 Task: Open a blank sheet, save the file as Teamwork.doc and add heading 'Teamwork'Teamwork ,with the parapraph,with the parapraph Teamwork involves collaborating with colleagues to achieve shared goals. It includes effective communication, cooperation, and leveraging individual strengths to enhance productivity and problem-solving within the office environment.Apply Font Style Arial Black And font size 15. Apply font style in  Heading Alef and font size 16 Change heading alignment to  Left
Action: Mouse moved to (130, 201)
Screenshot: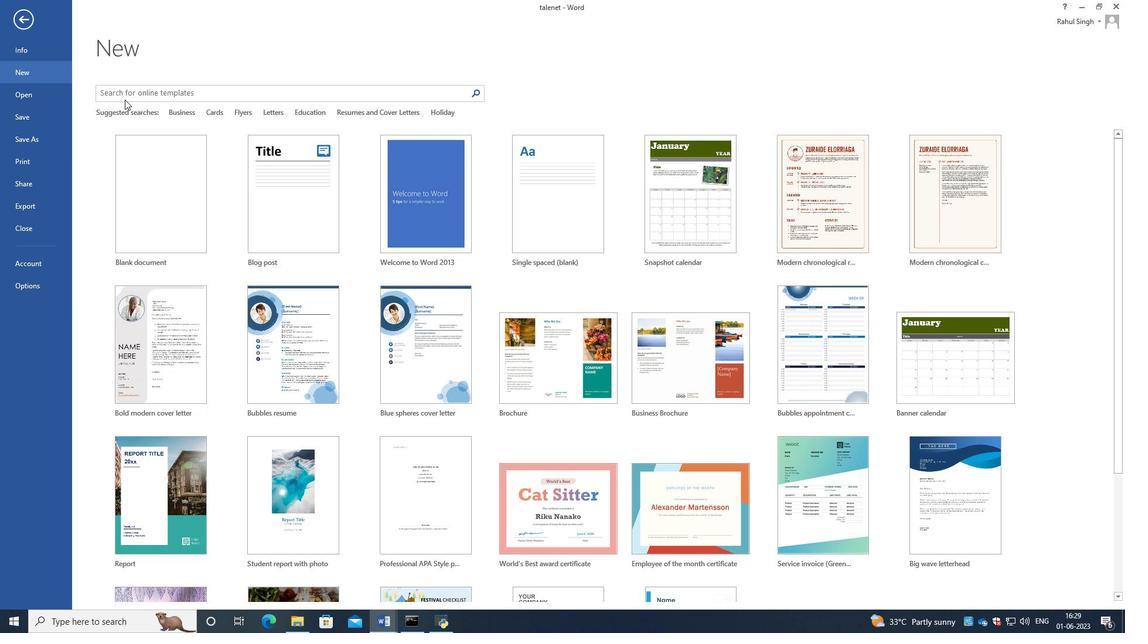 
Action: Mouse pressed left at (130, 201)
Screenshot: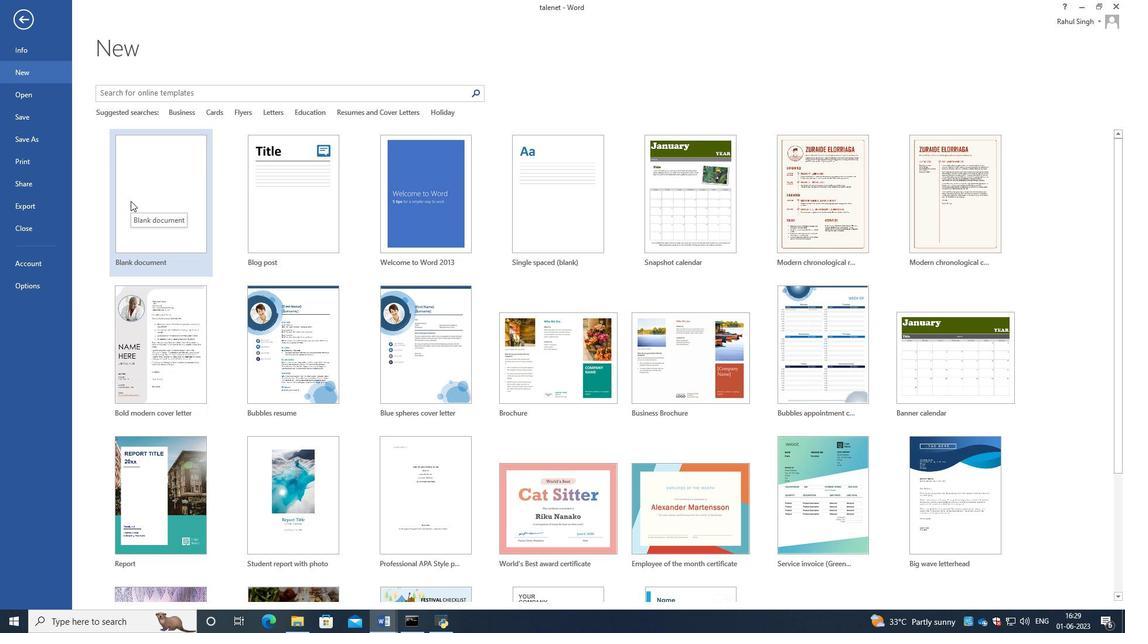
Action: Mouse moved to (8, 18)
Screenshot: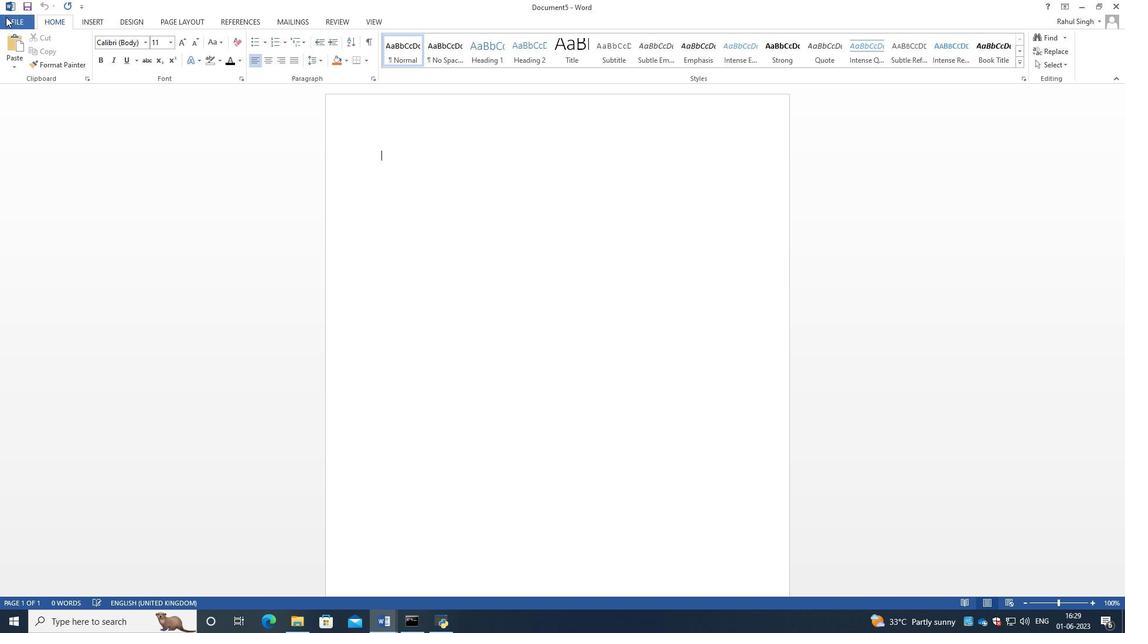 
Action: Mouse pressed left at (8, 18)
Screenshot: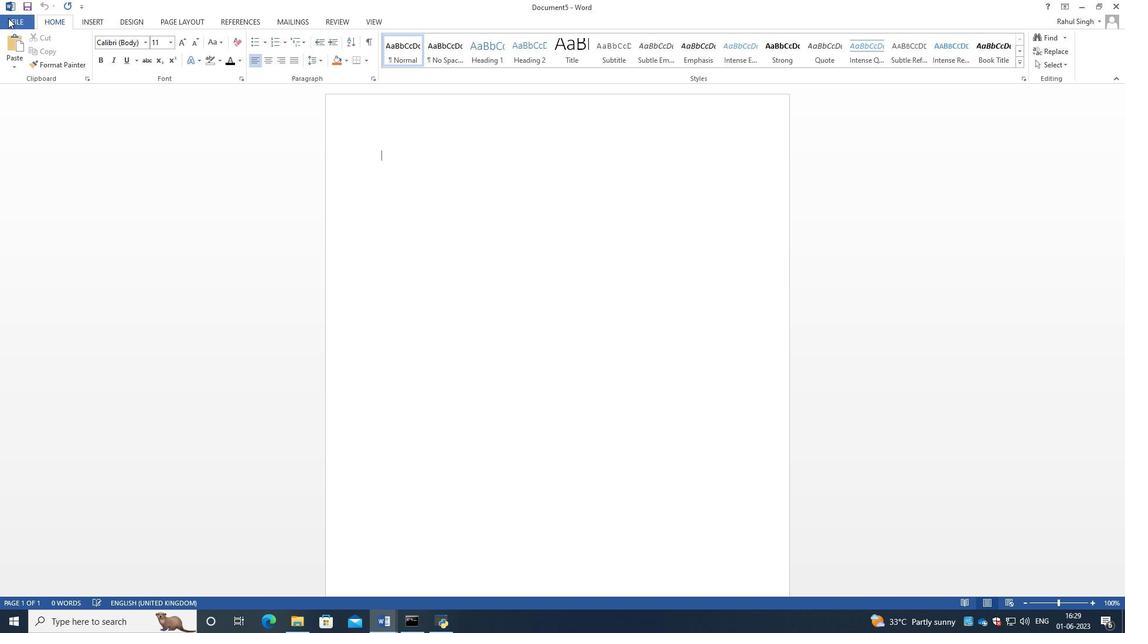 
Action: Mouse moved to (42, 141)
Screenshot: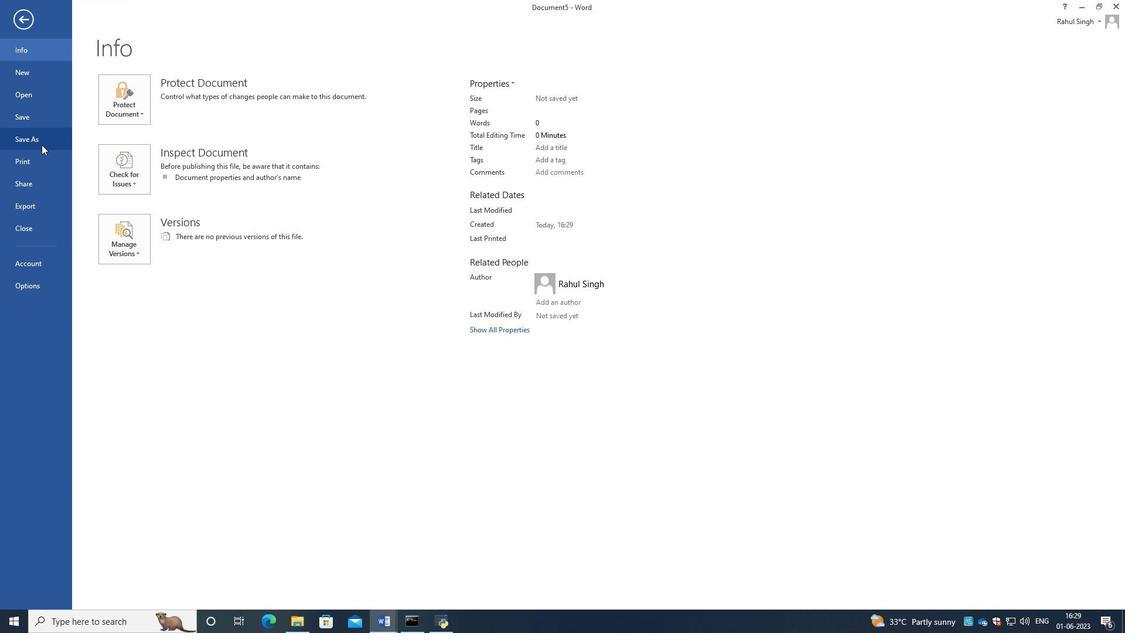 
Action: Mouse pressed left at (42, 141)
Screenshot: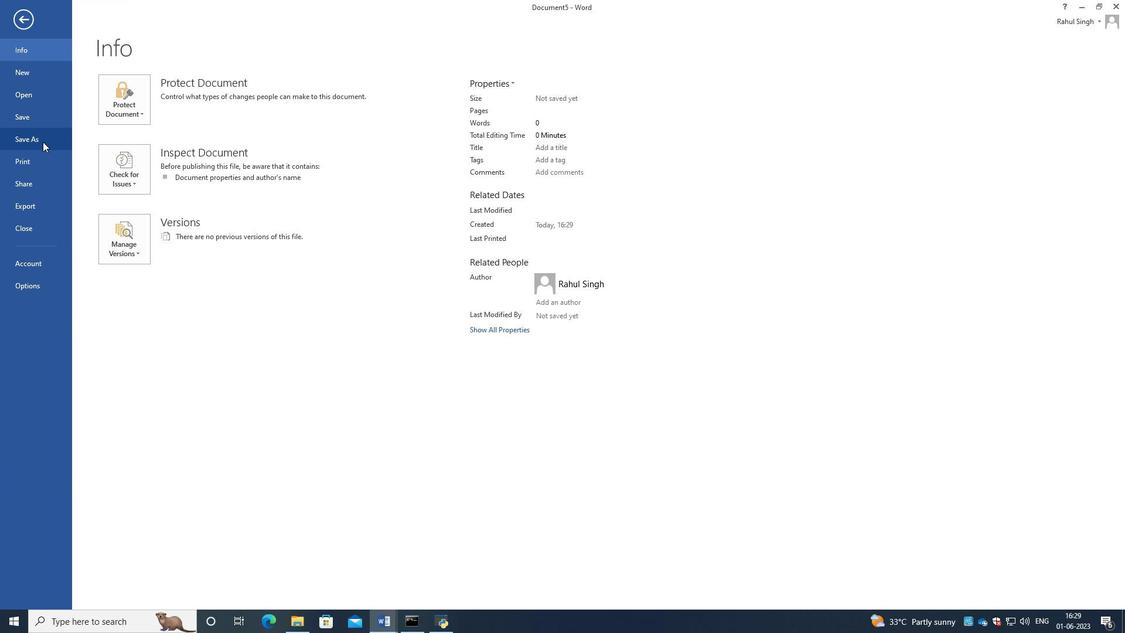 
Action: Mouse moved to (308, 124)
Screenshot: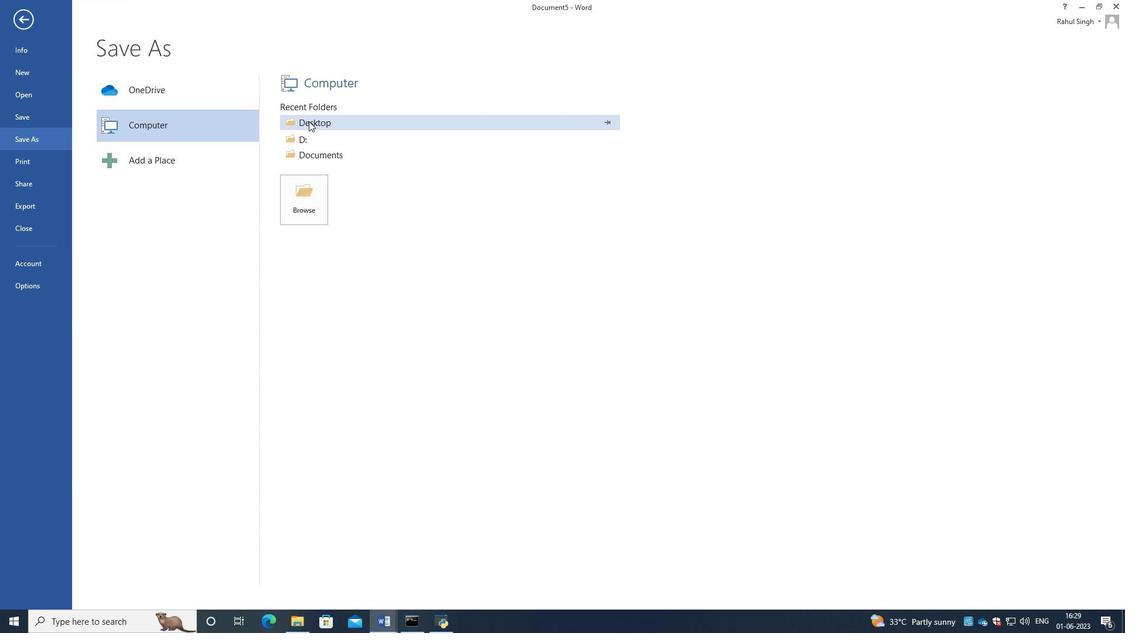 
Action: Mouse pressed left at (308, 124)
Screenshot: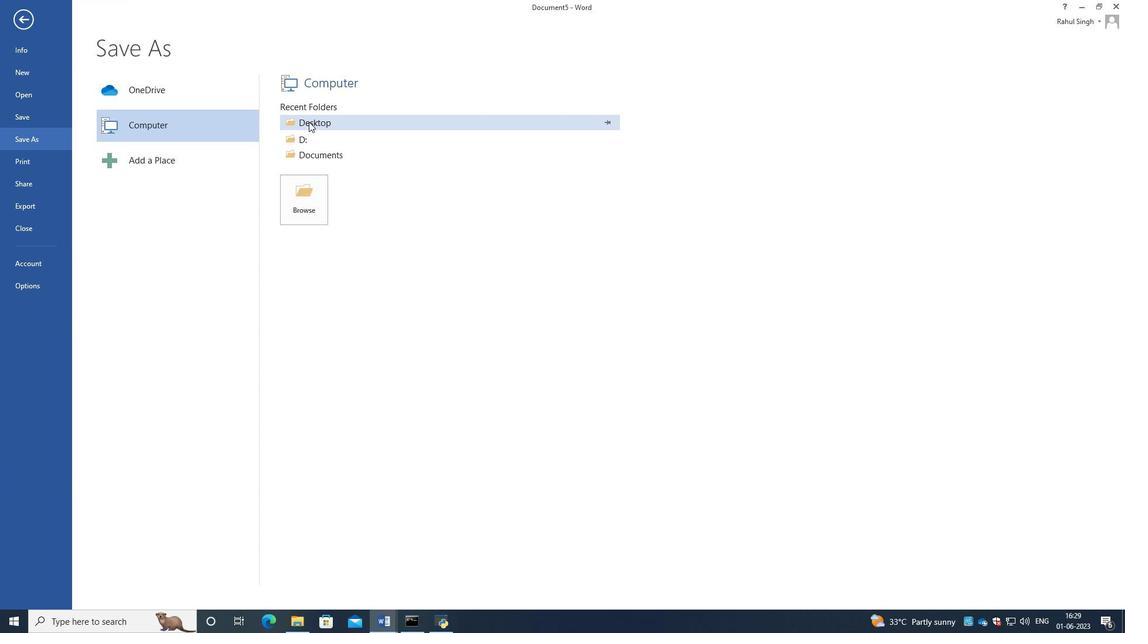 
Action: Mouse moved to (307, 232)
Screenshot: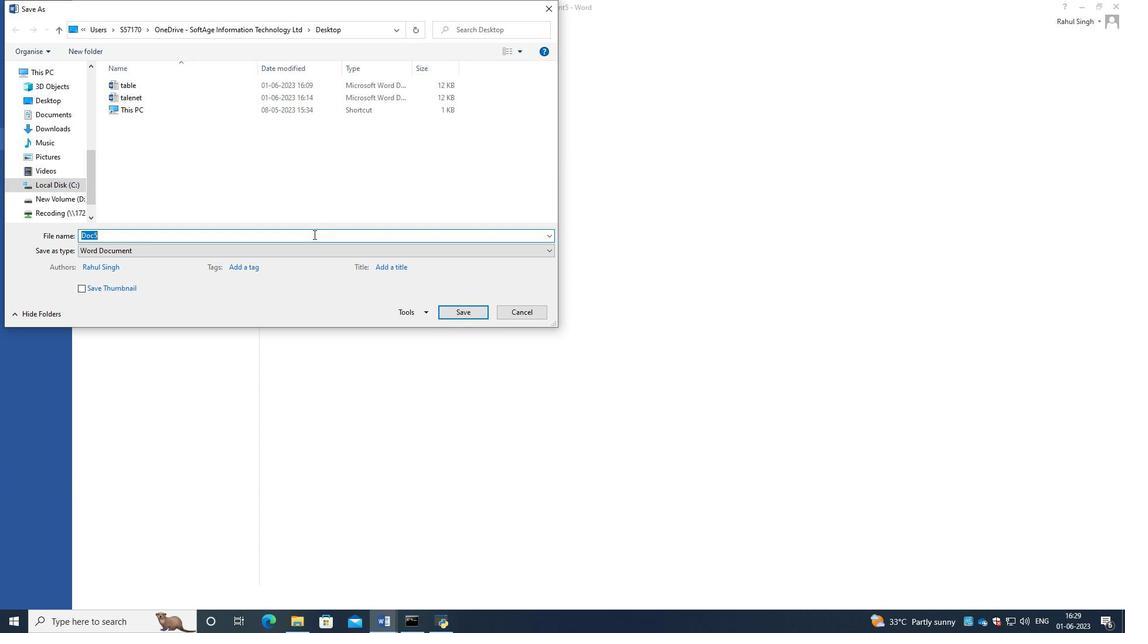 
Action: Key pressed <Key.backspace><Key.caps_lock><Key.caps_lock><Key.caps_lock>T<Key.caps_lock>eamwork.doc
Screenshot: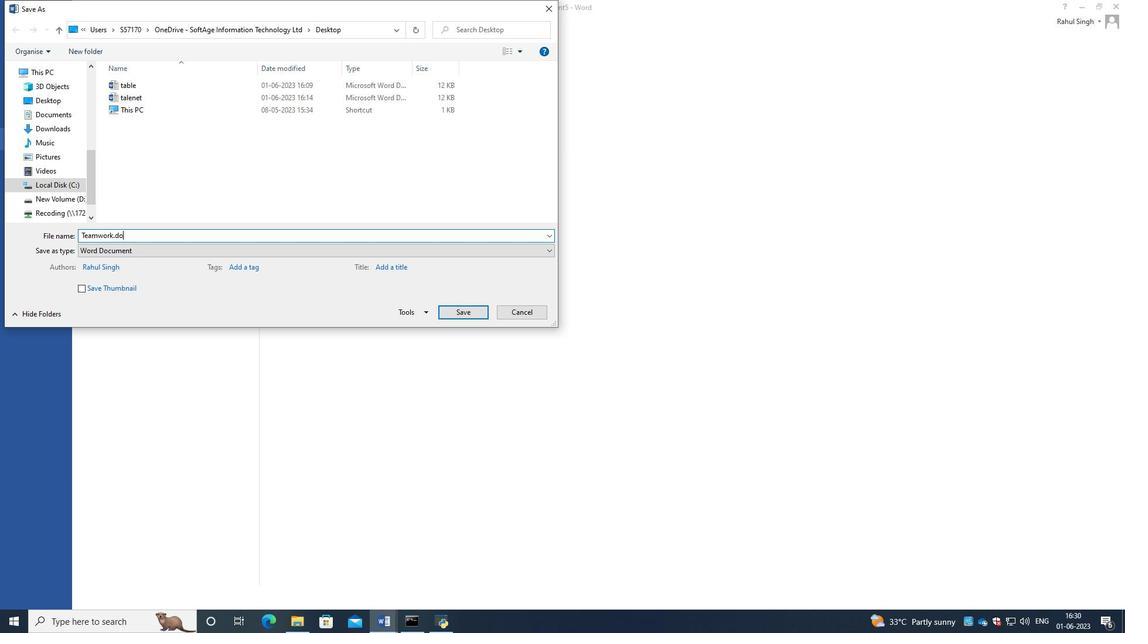 
Action: Mouse moved to (446, 311)
Screenshot: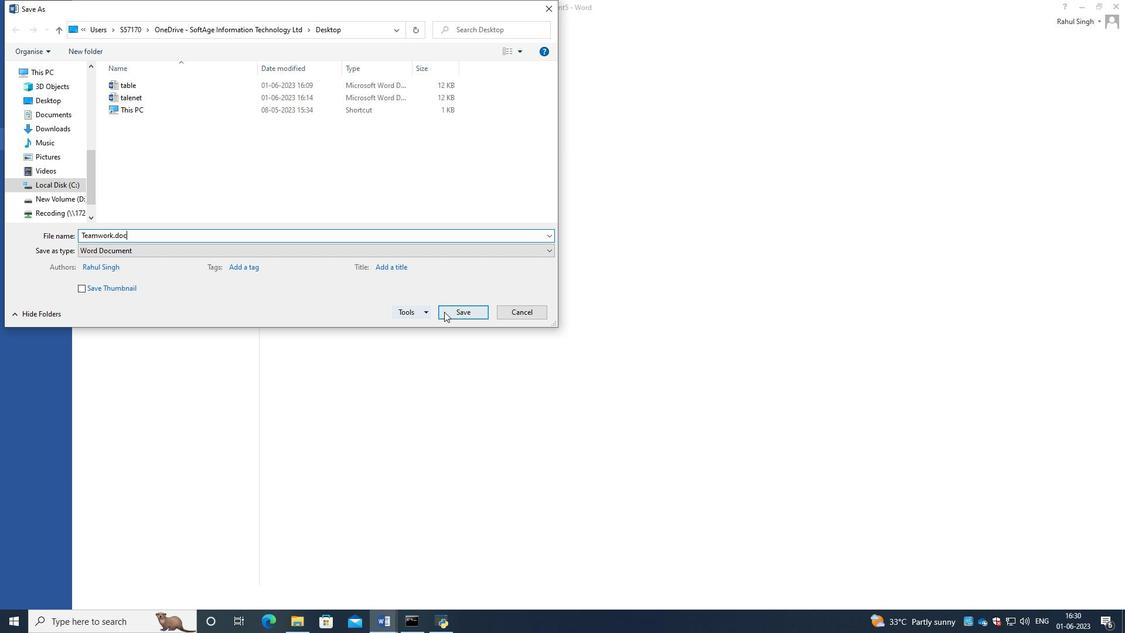 
Action: Mouse pressed left at (446, 311)
Screenshot: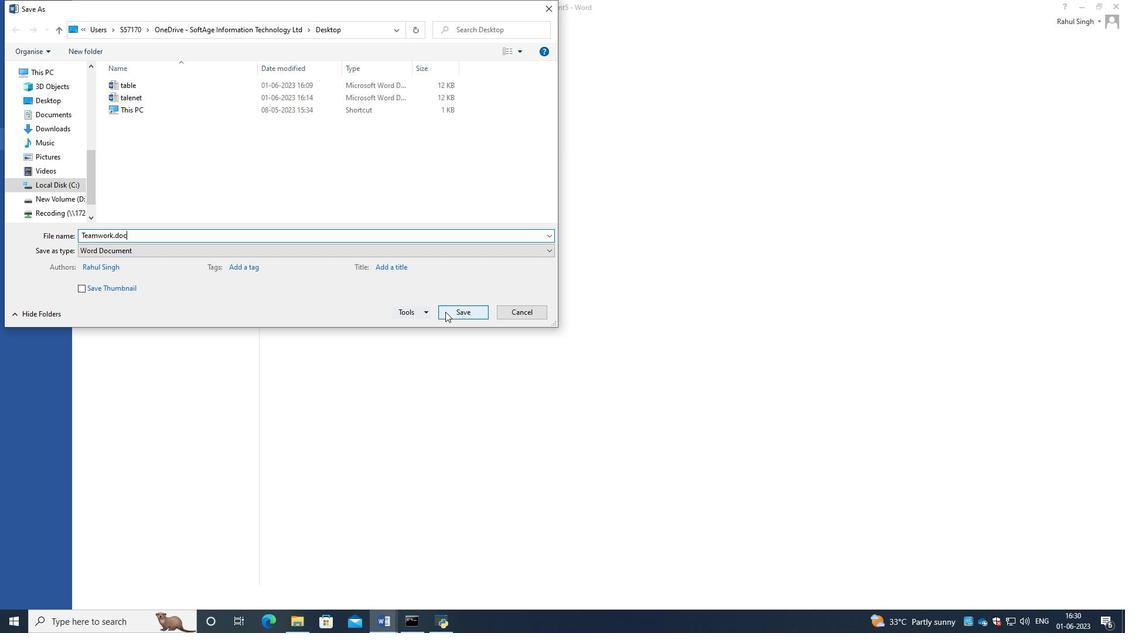 
Action: Mouse moved to (410, 157)
Screenshot: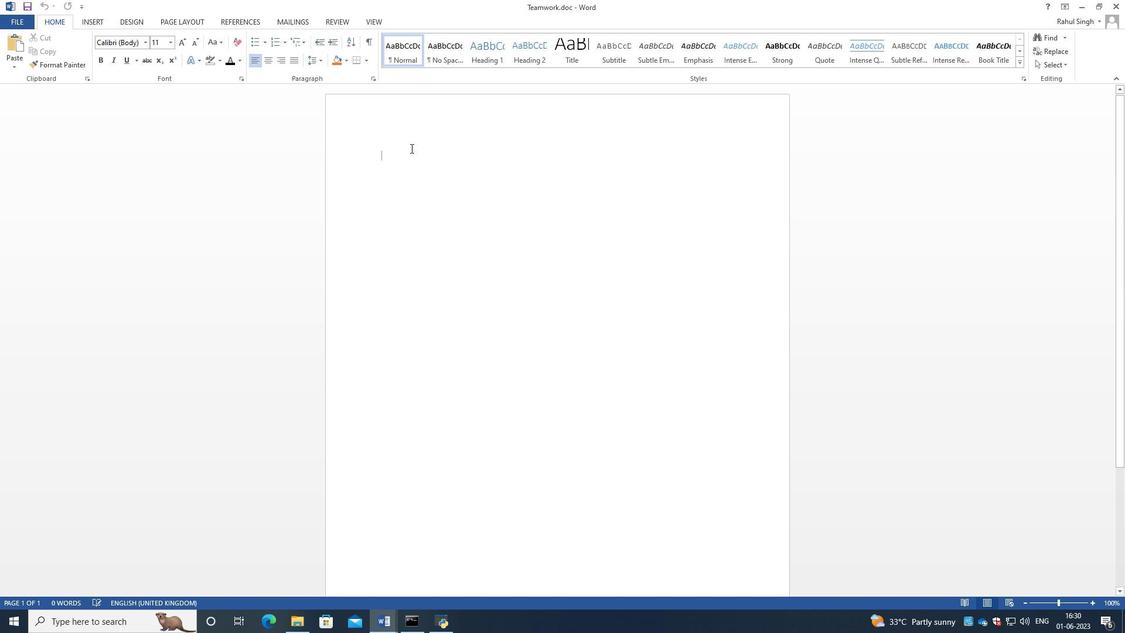 
Action: Key pressed <Key.caps_lock>T<Key.caps_lock>eamwork.doc<Key.backspace><Key.backspace><Key.backspace><Key.backspace><Key.enter><Key.caps_lock>T<Key.caps_lock>eamwork<Key.space>involves<Key.space>collaborating<Key.space>with<Key.space>colleagues<Key.space>to<Key.space>achive<Key.space><Key.backspace><Key.backspace><Key.backspace>eve<Key.space>shard<Key.backspace>ed<Key.space>goals.<Key.space><Key.caps_lock>I<Key.caps_lock><Key.space>t<Key.space><Key.backspace><Key.backspace><Key.backspace>t<Key.space>includes<Key.space>effective<Key.space>communication,<Key.space>cooperation,<Key.space>and<Key.space>leveraging<Key.space>individi<Key.backspace>ual<Key.space>strengths<Key.space>to<Key.space>enhance<Key.space>productivity<Key.space>and<Key.space>problem-solving<Key.space>within<Key.space>the<Key.space>ofic<Key.backspace><Key.backspace>fice<Key.space>enviourment.
Screenshot: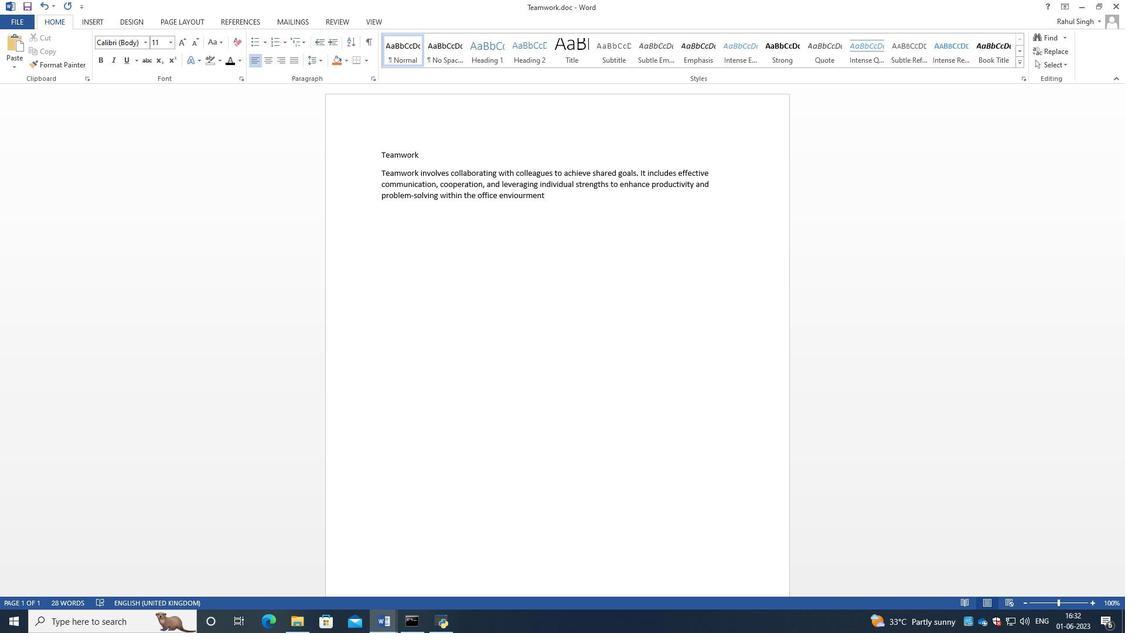 
Action: Mouse moved to (382, 171)
Screenshot: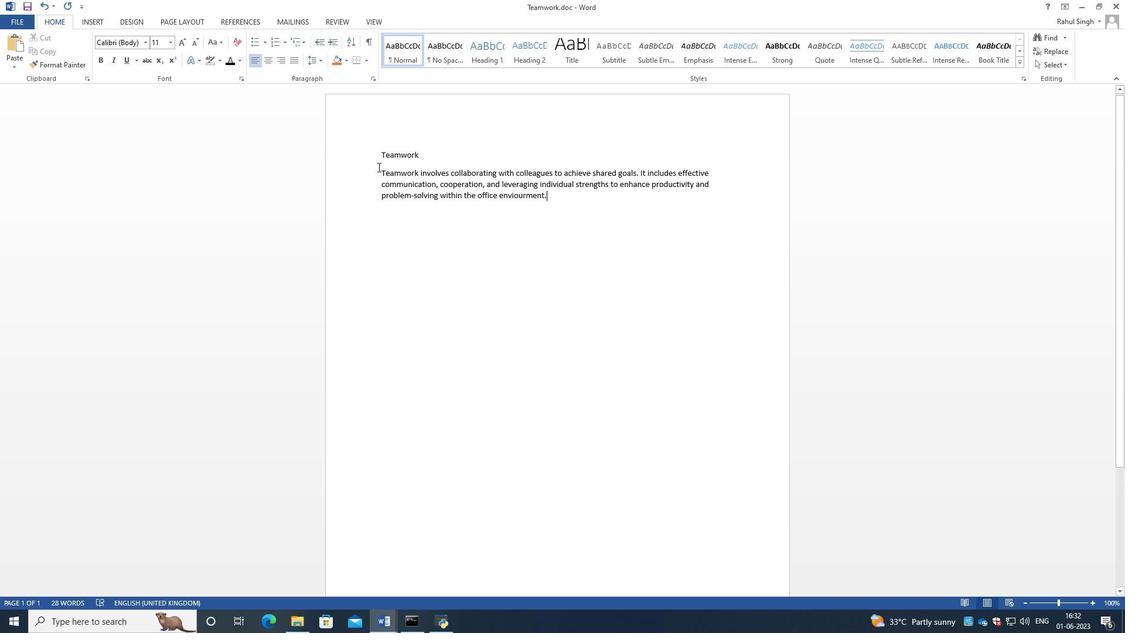 
Action: Mouse pressed left at (382, 171)
Screenshot: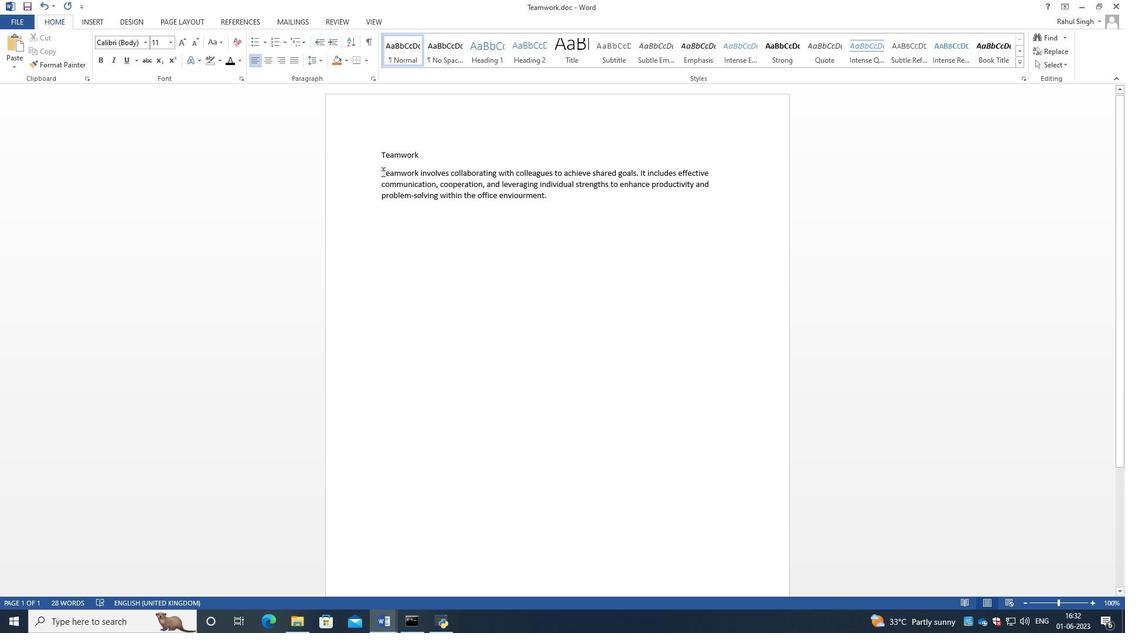 
Action: Mouse moved to (142, 41)
Screenshot: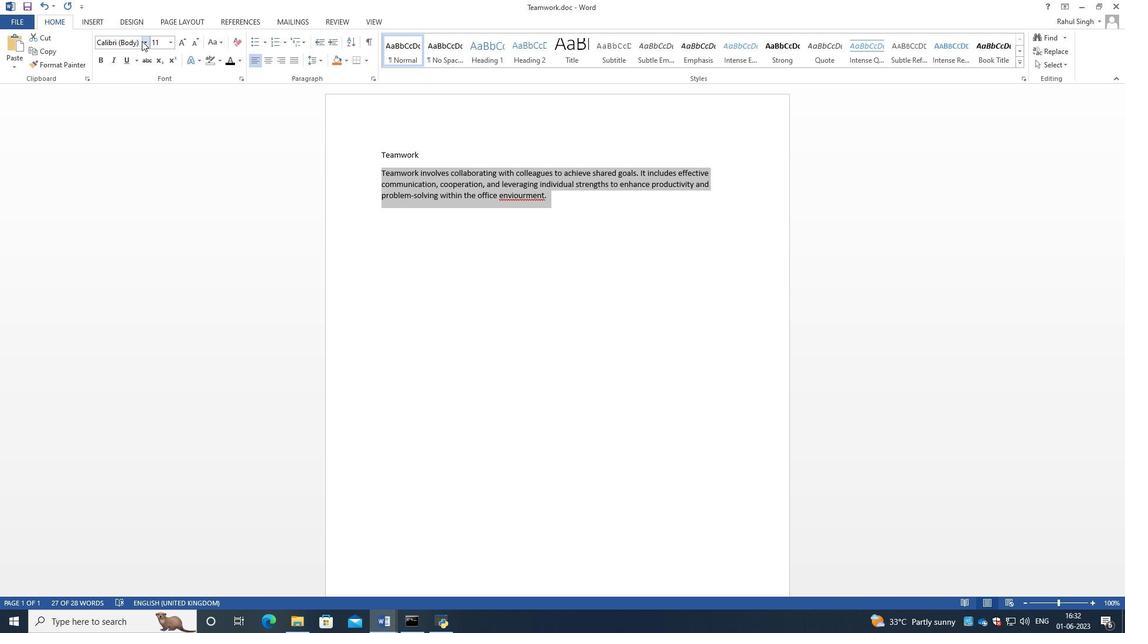 
Action: Mouse pressed left at (142, 41)
Screenshot: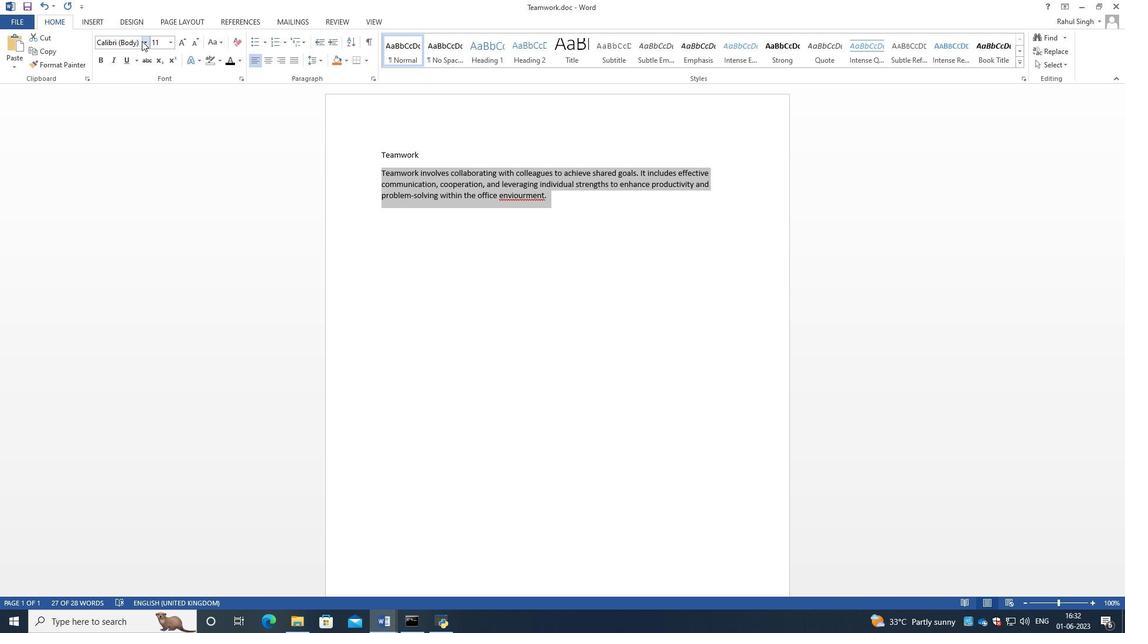 
Action: Mouse moved to (143, 140)
Screenshot: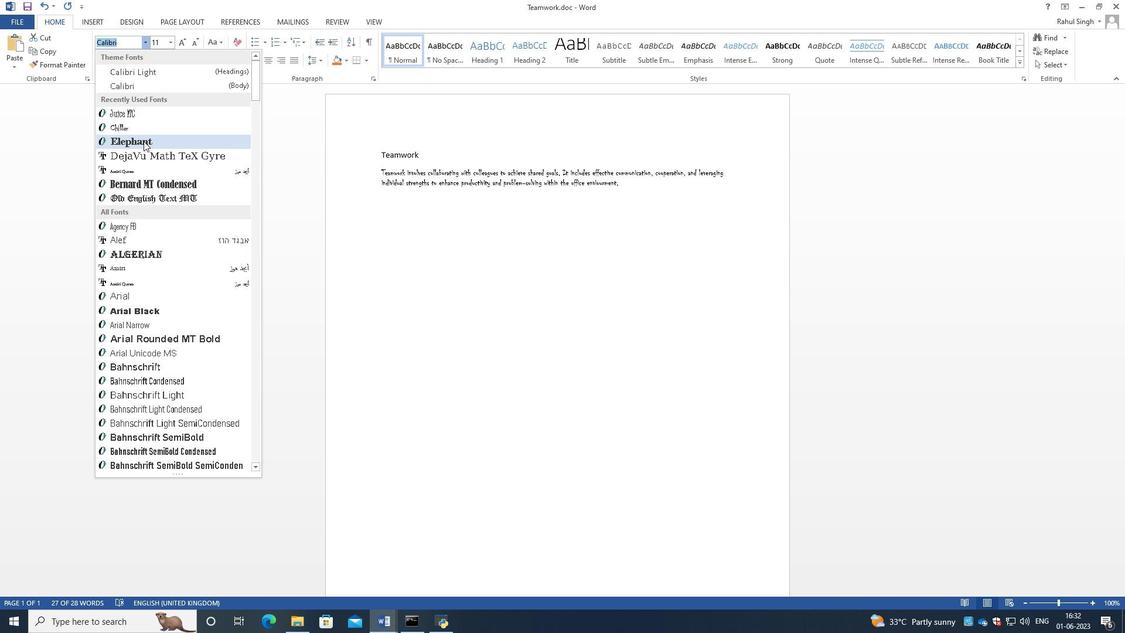 
Action: Key pressed ar
Screenshot: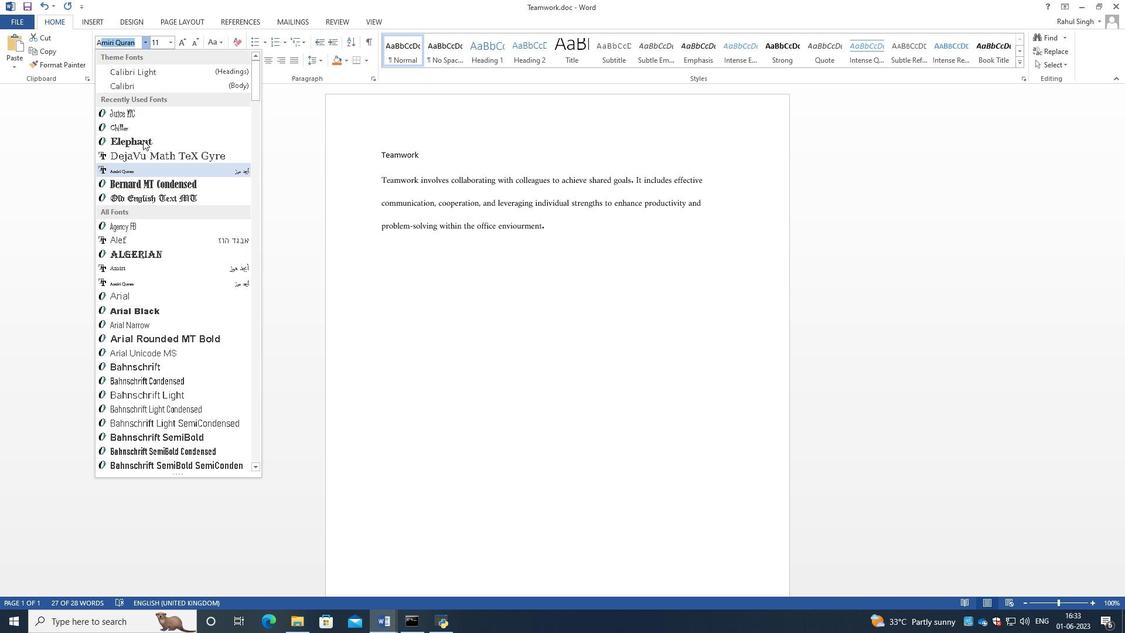 
Action: Mouse moved to (160, 310)
Screenshot: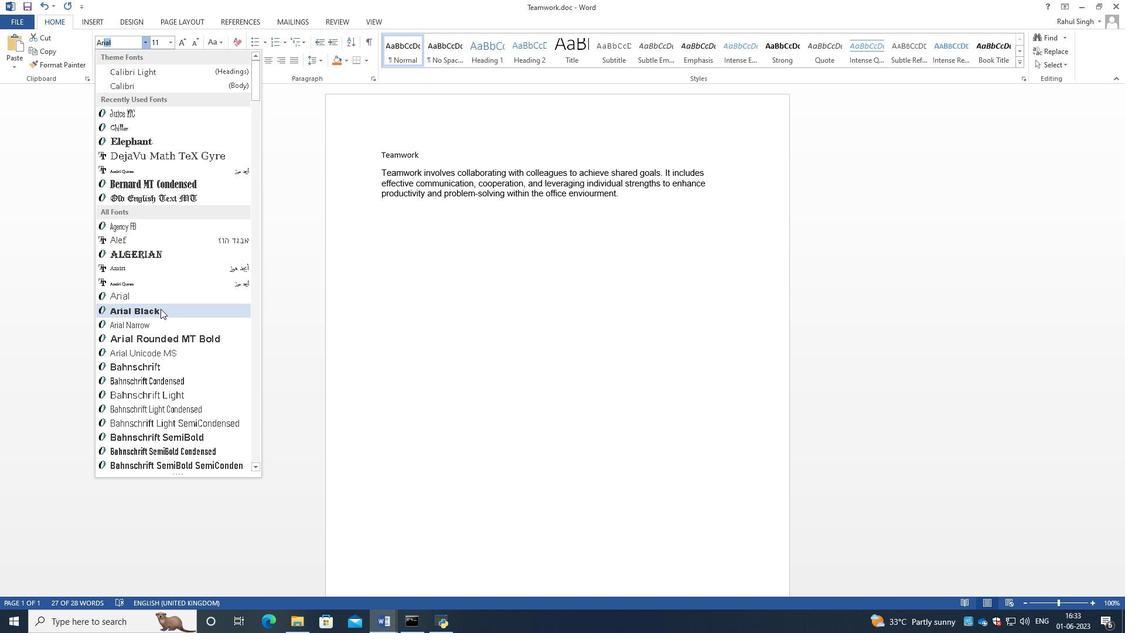 
Action: Mouse pressed left at (160, 310)
Screenshot: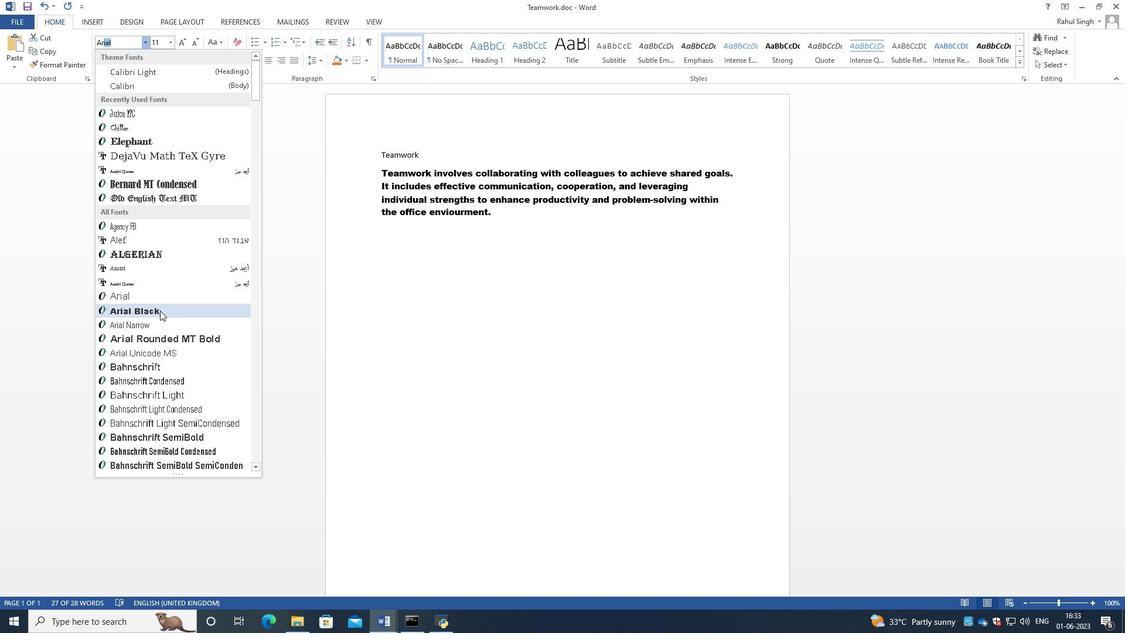 
Action: Mouse moved to (459, 213)
Screenshot: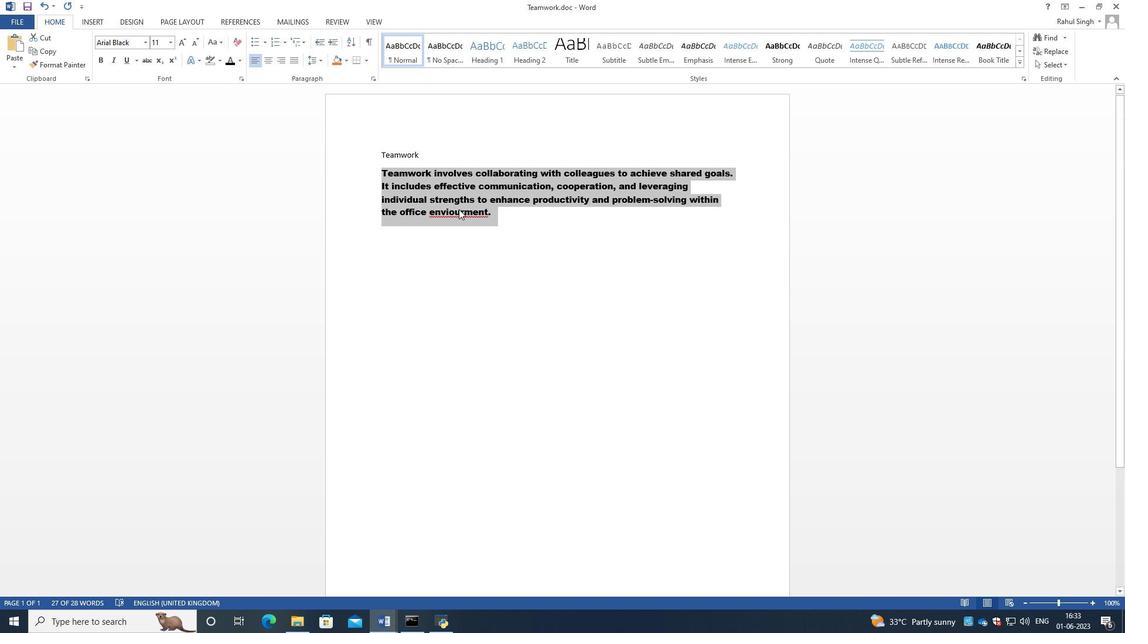 
Action: Mouse pressed right at (459, 213)
Screenshot: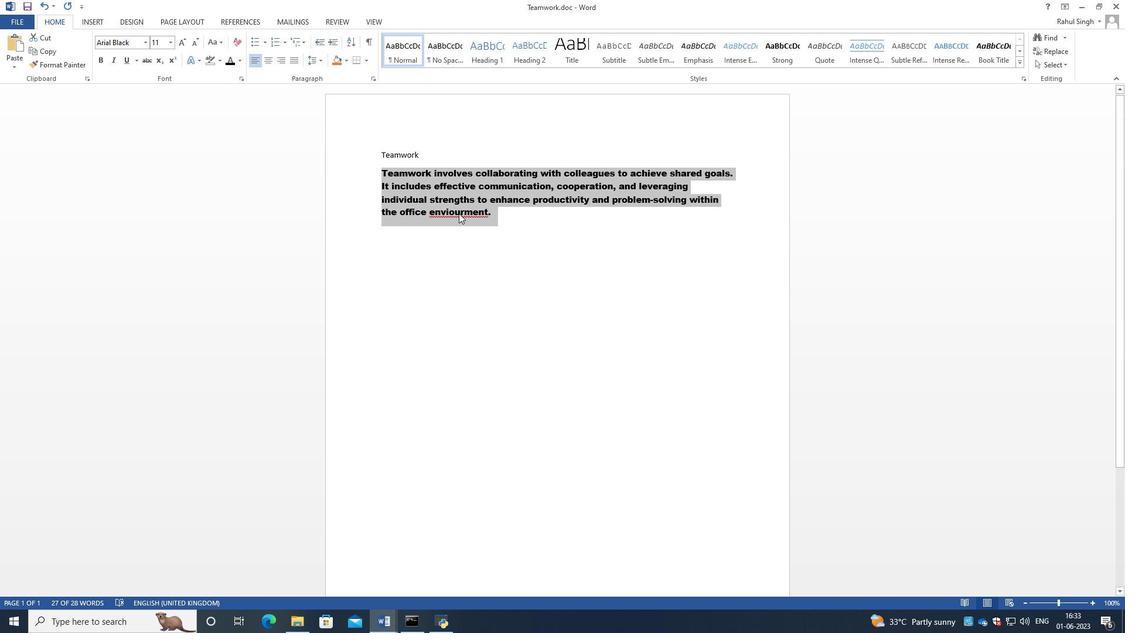 
Action: Mouse moved to (436, 267)
Screenshot: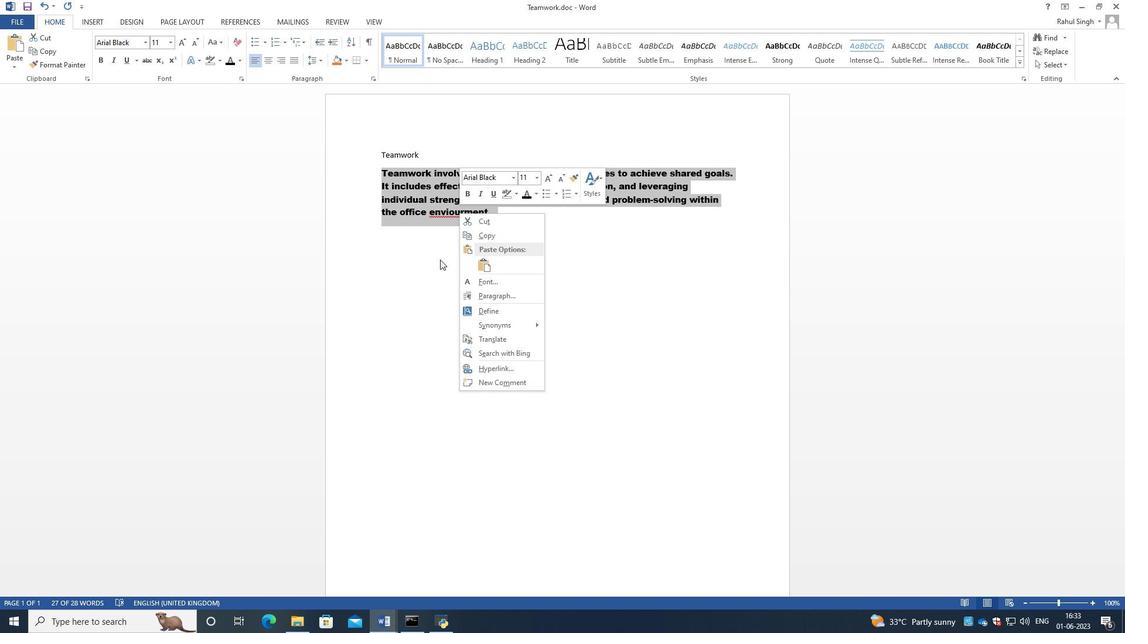 
Action: Mouse pressed left at (436, 267)
Screenshot: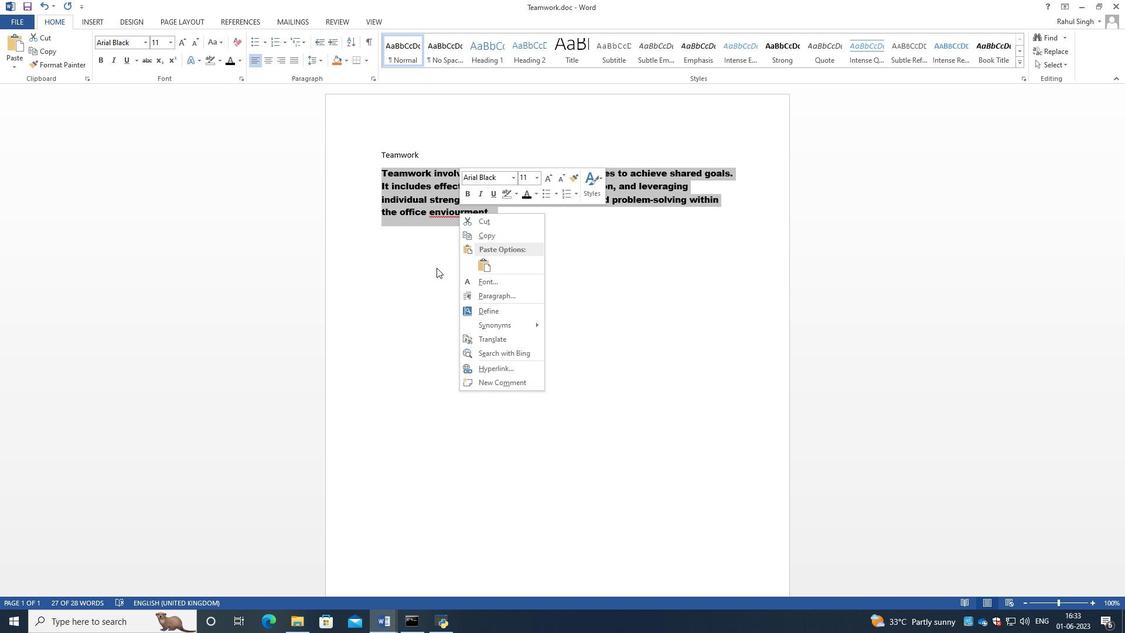 
Action: Mouse moved to (517, 239)
Screenshot: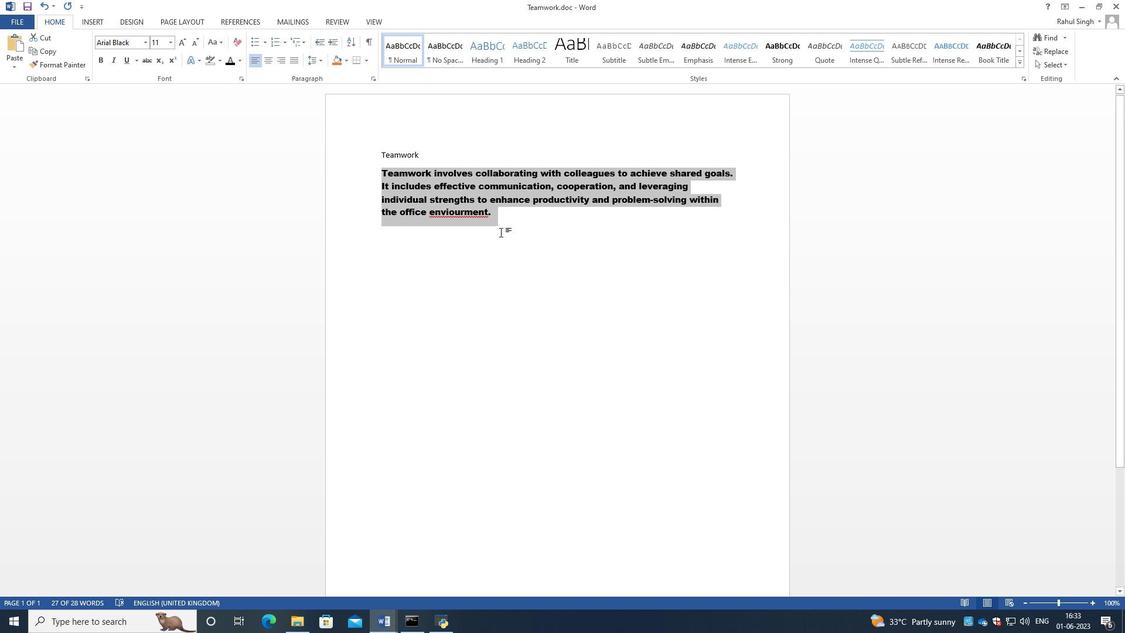 
Action: Mouse pressed left at (517, 239)
Screenshot: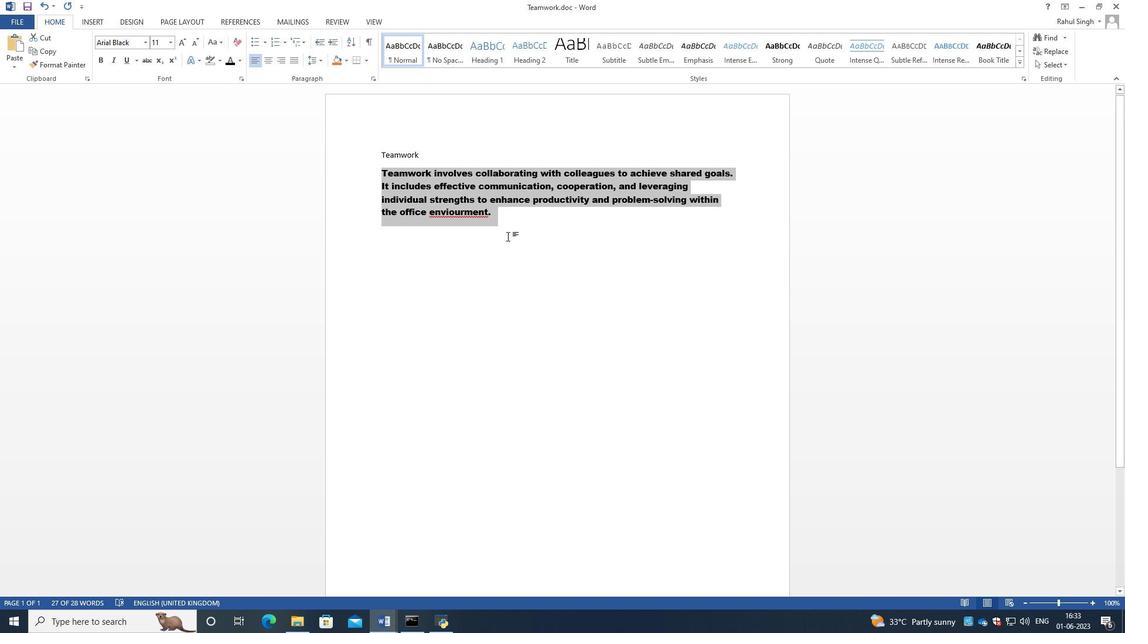 
Action: Mouse moved to (470, 213)
Screenshot: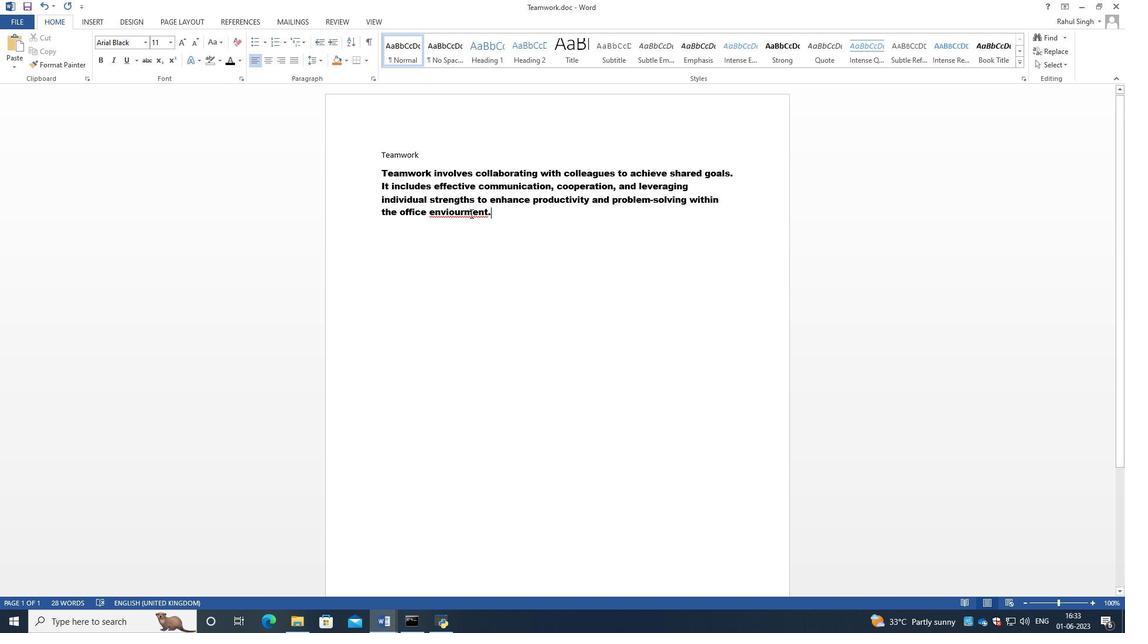 
Action: Mouse pressed left at (470, 213)
Screenshot: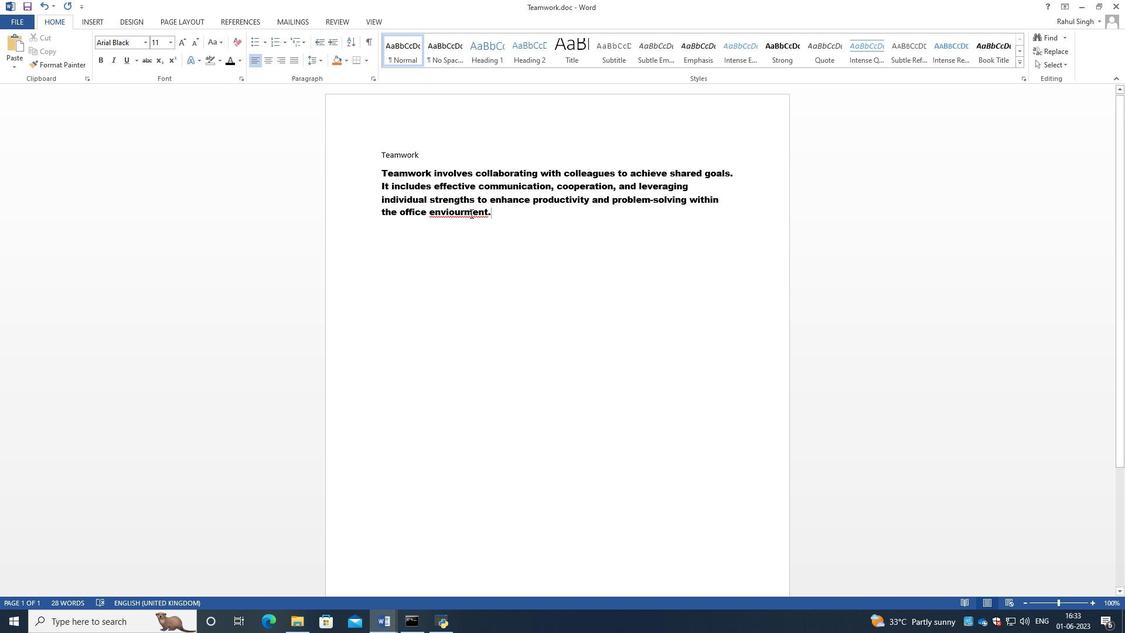
Action: Mouse moved to (470, 213)
Screenshot: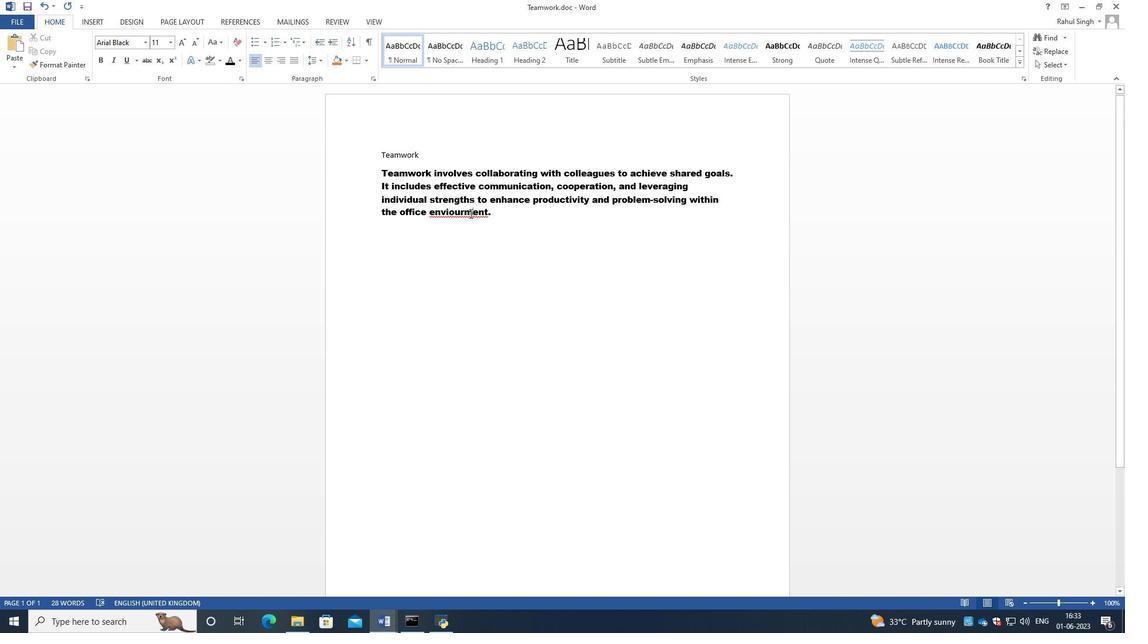 
Action: Mouse pressed right at (470, 213)
Screenshot: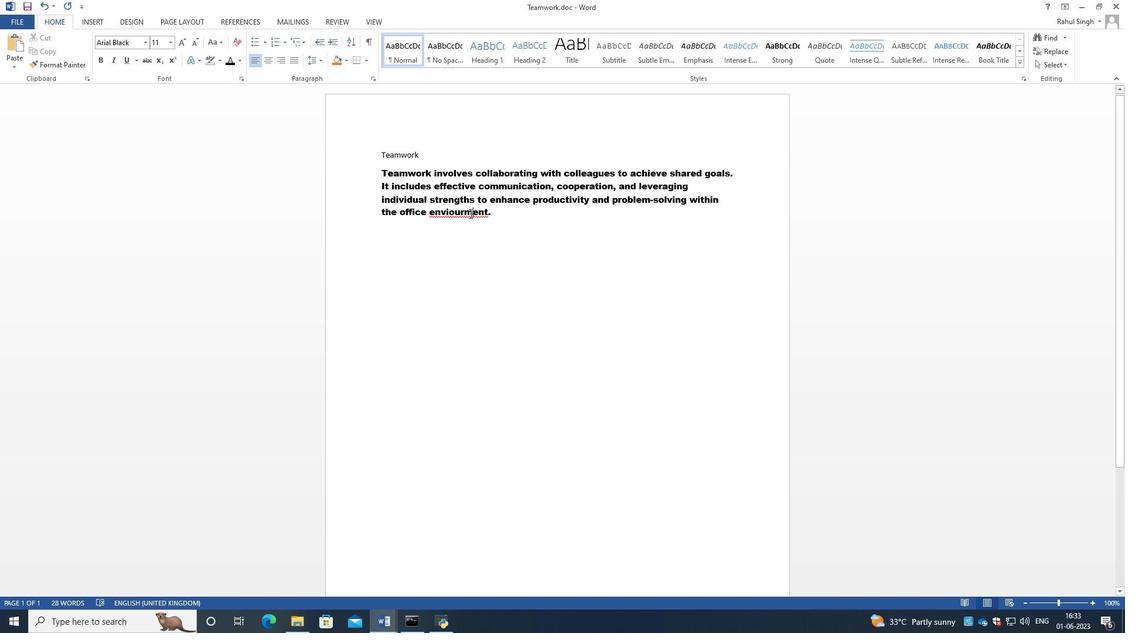 
Action: Mouse moved to (457, 252)
Screenshot: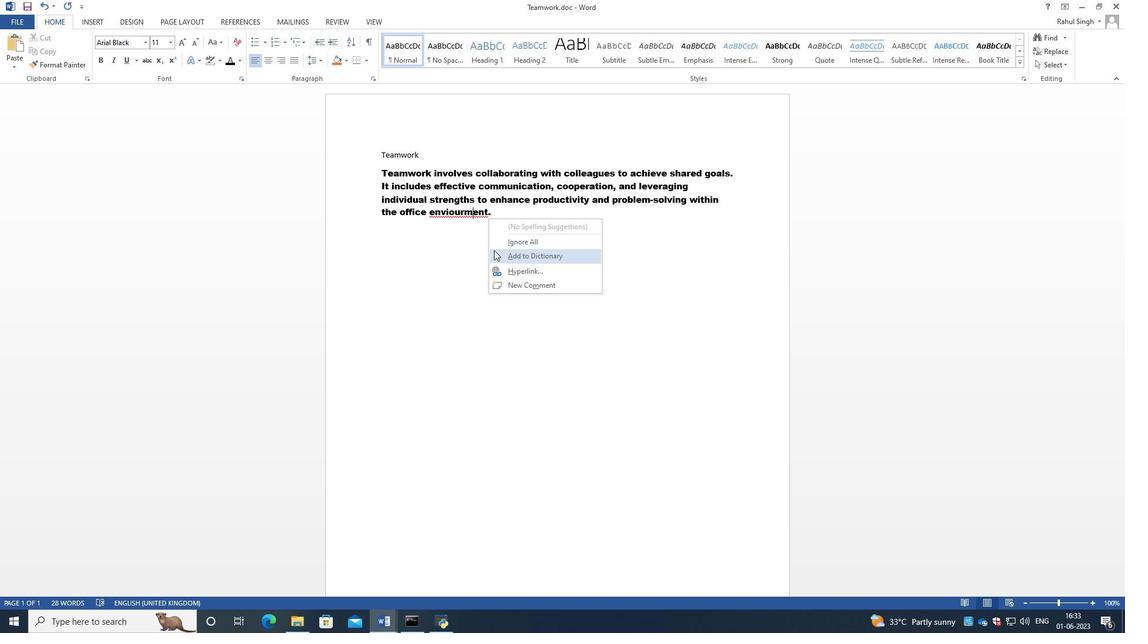 
Action: Mouse pressed left at (457, 252)
Screenshot: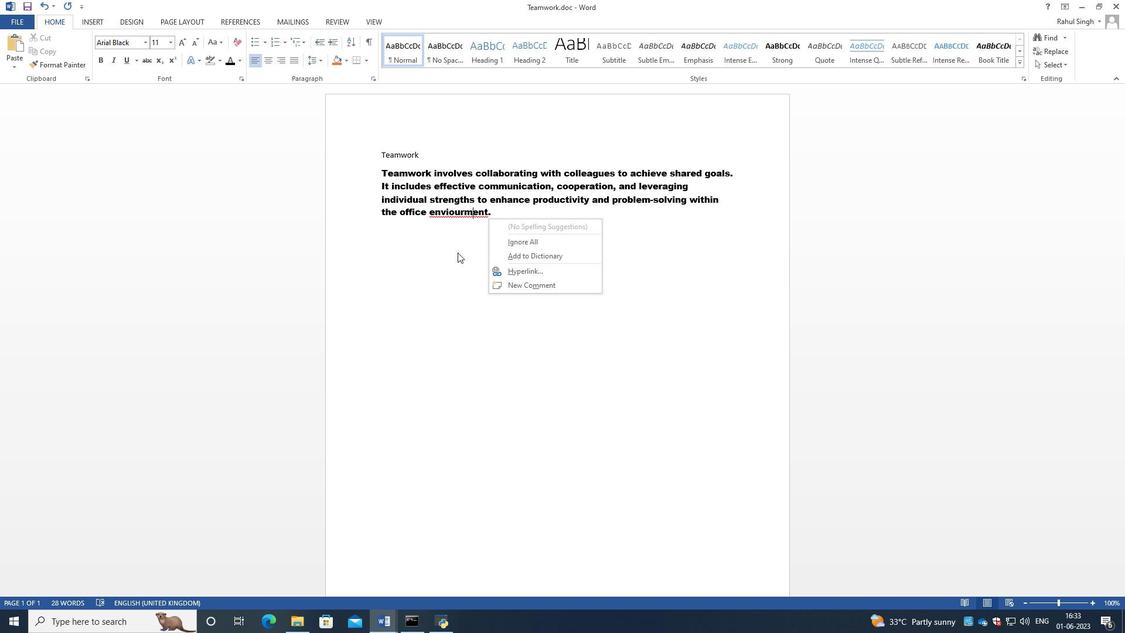 
Action: Mouse moved to (461, 210)
Screenshot: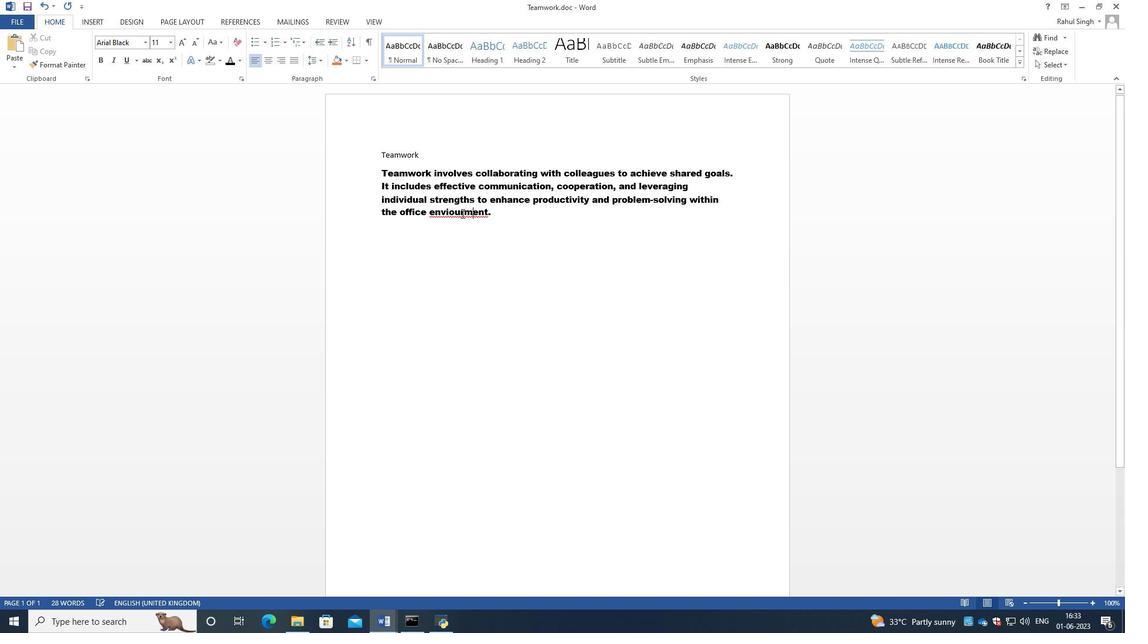 
Action: Mouse pressed right at (461, 210)
Screenshot: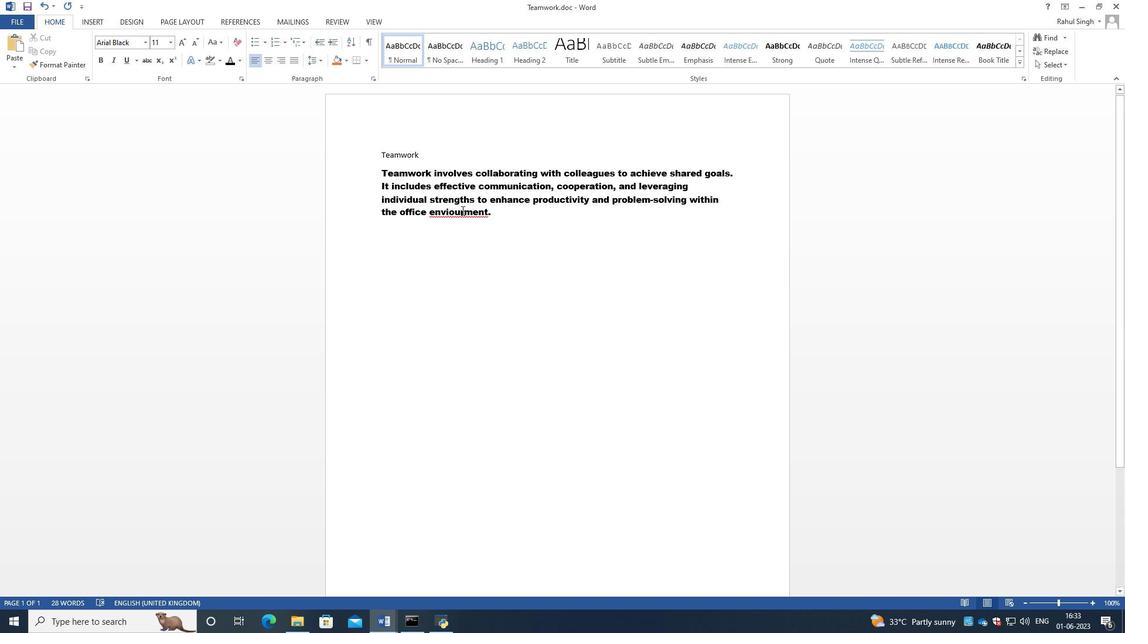 
Action: Mouse moved to (517, 246)
Screenshot: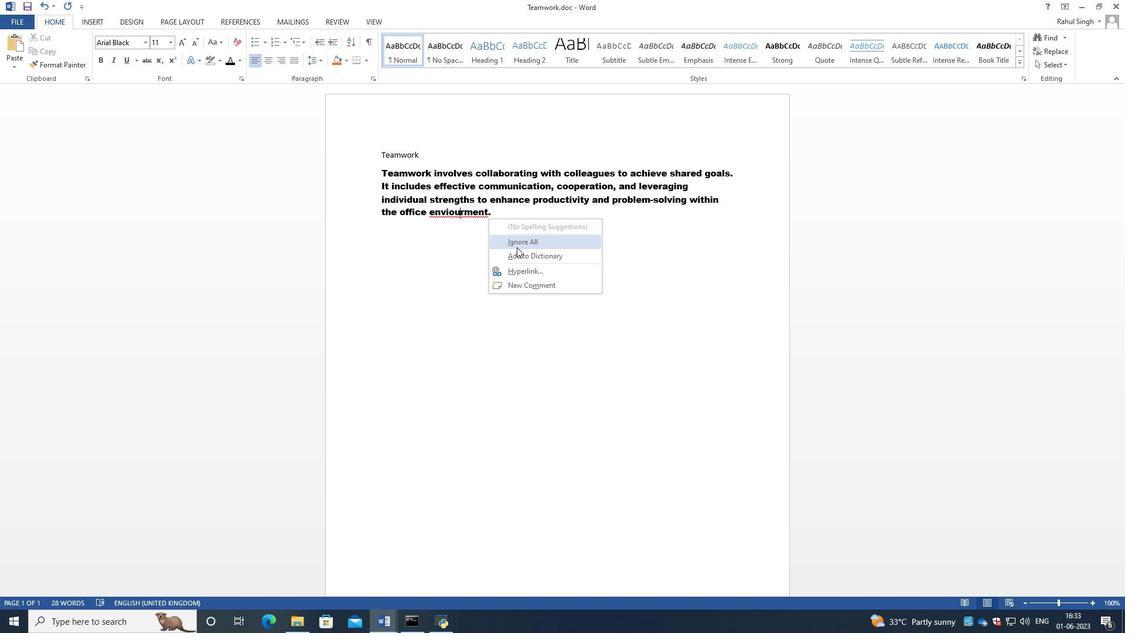 
Action: Mouse pressed left at (517, 246)
Screenshot: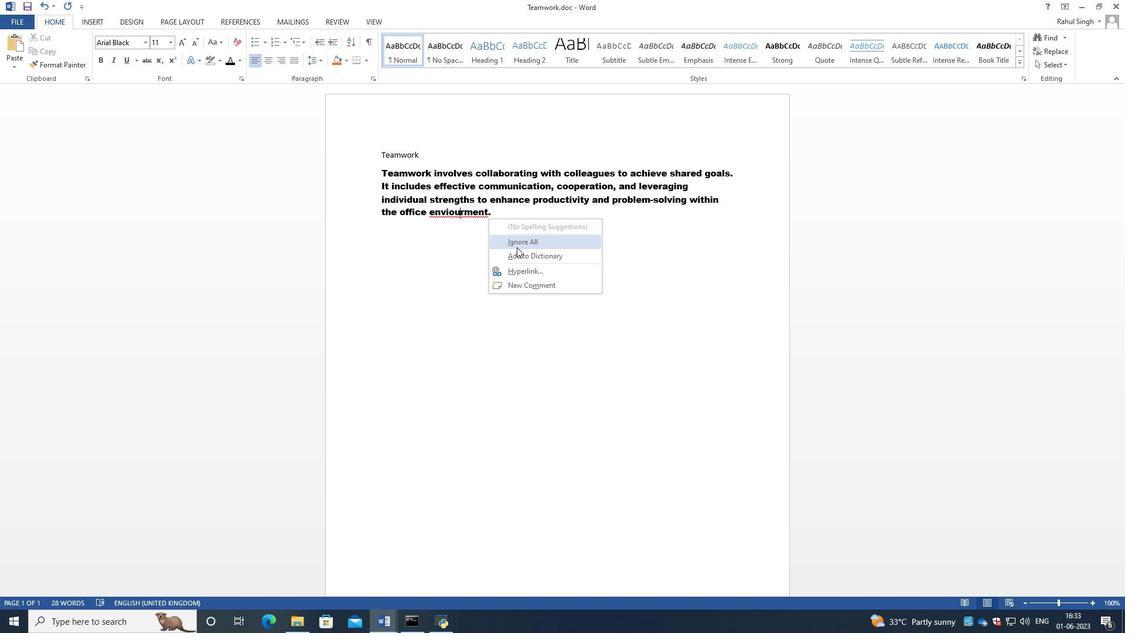
Action: Mouse moved to (476, 250)
Screenshot: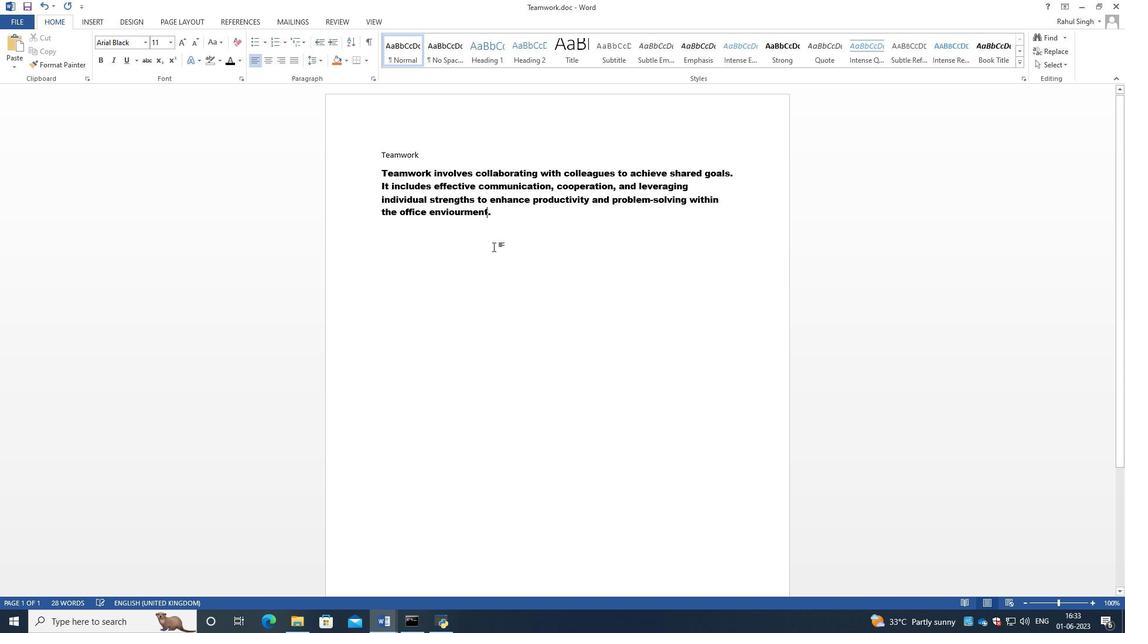 
Action: Mouse pressed left at (476, 250)
Screenshot: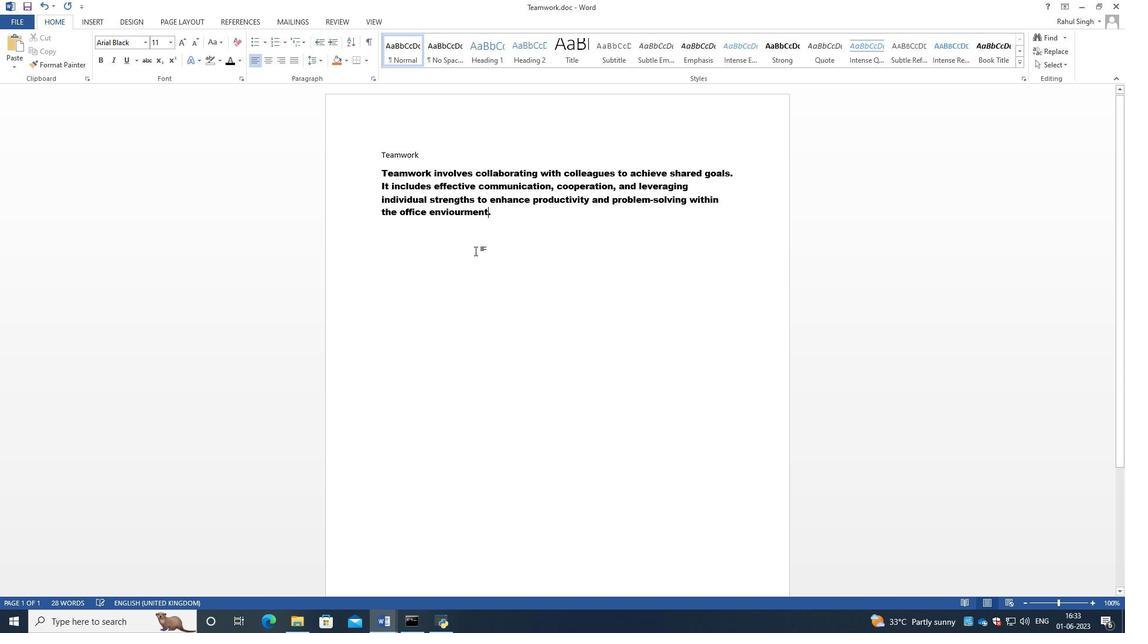 
Action: Mouse moved to (495, 211)
Screenshot: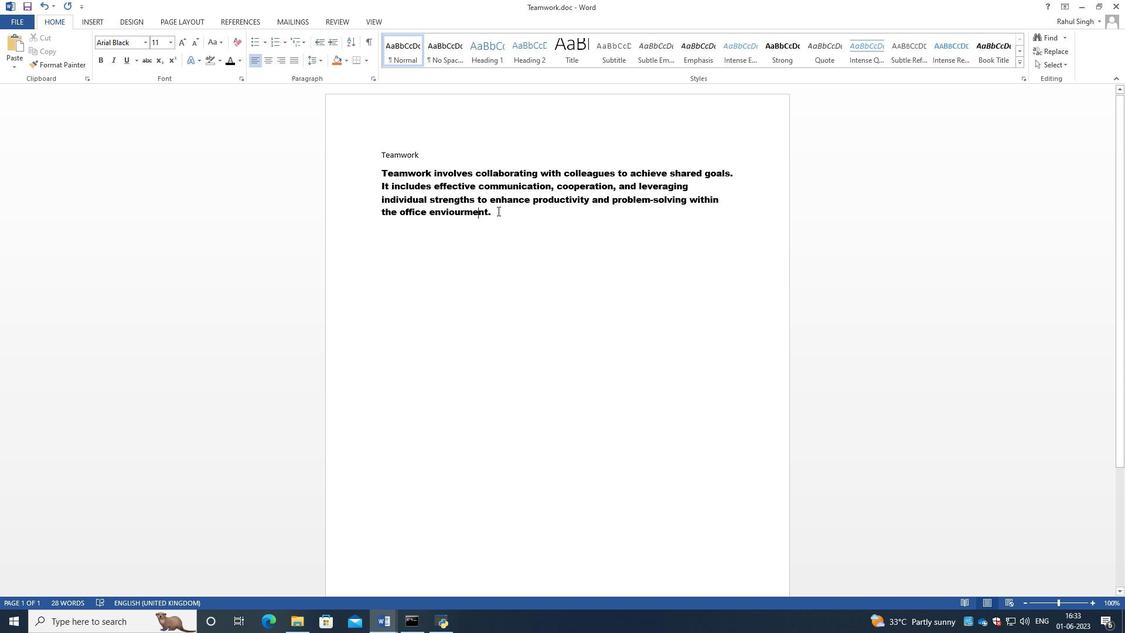
Action: Mouse pressed left at (495, 211)
Screenshot: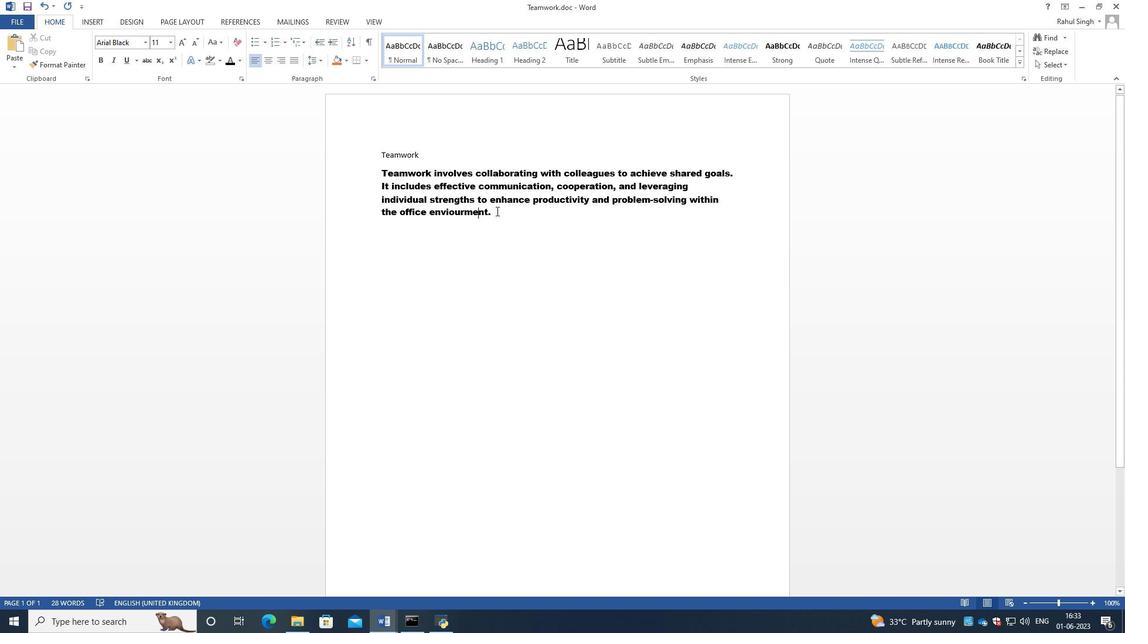 
Action: Mouse moved to (380, 168)
Screenshot: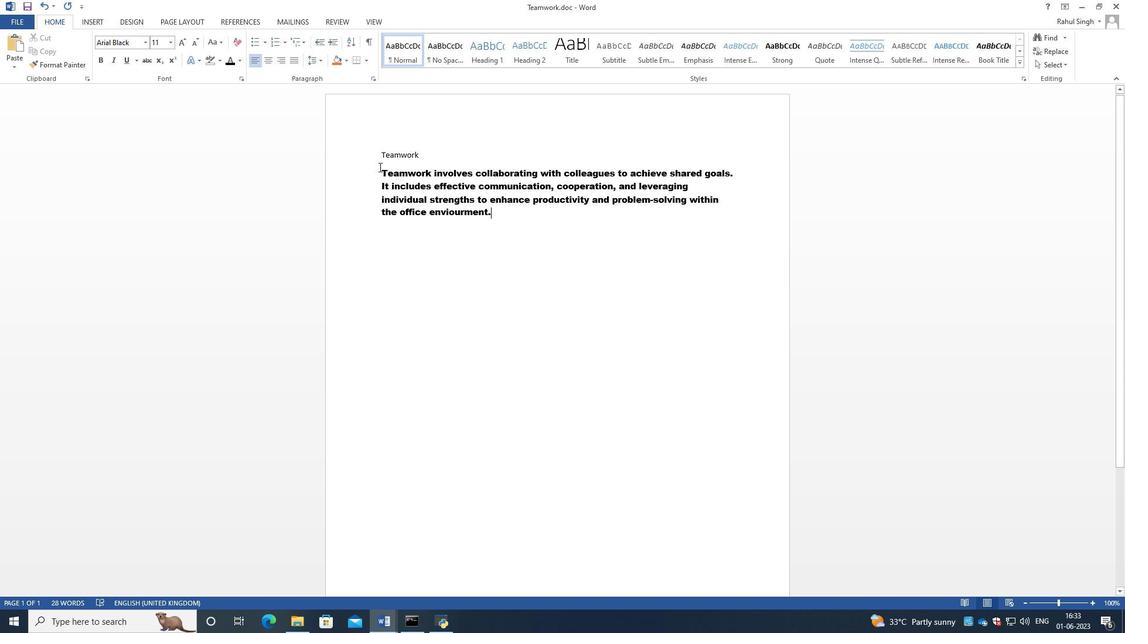 
Action: Mouse pressed left at (380, 168)
Screenshot: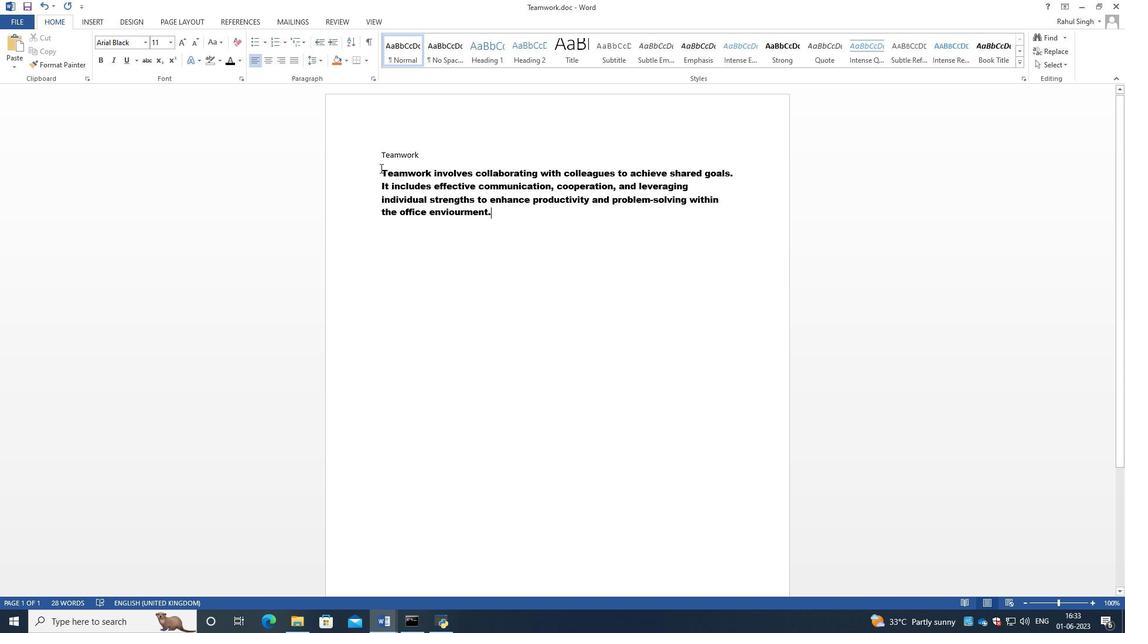 
Action: Mouse moved to (171, 42)
Screenshot: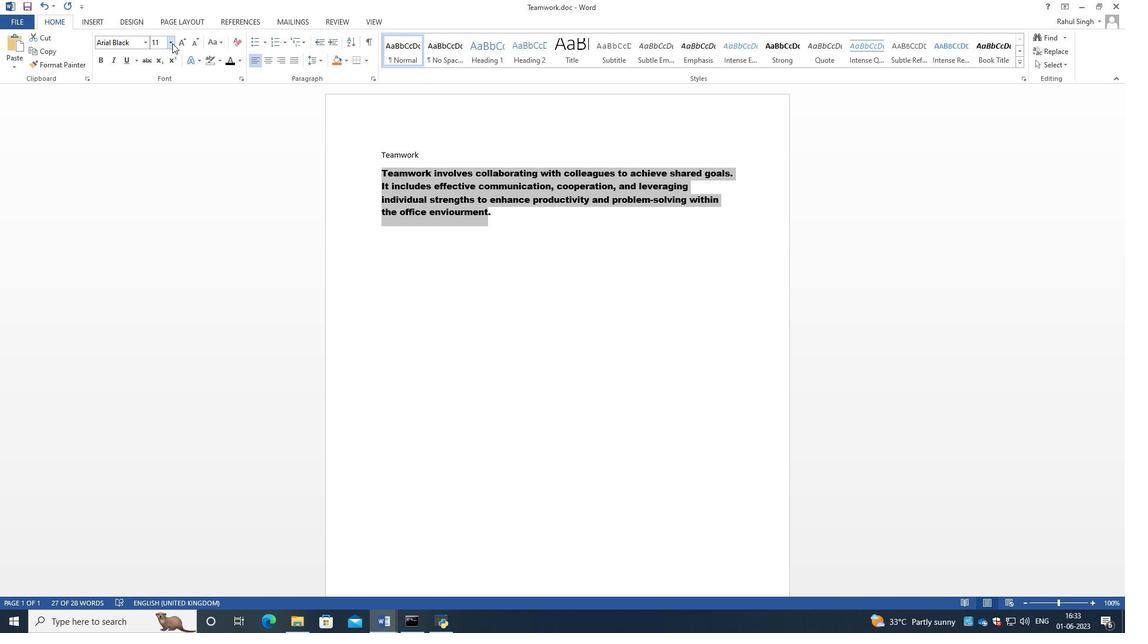 
Action: Mouse pressed left at (171, 42)
Screenshot: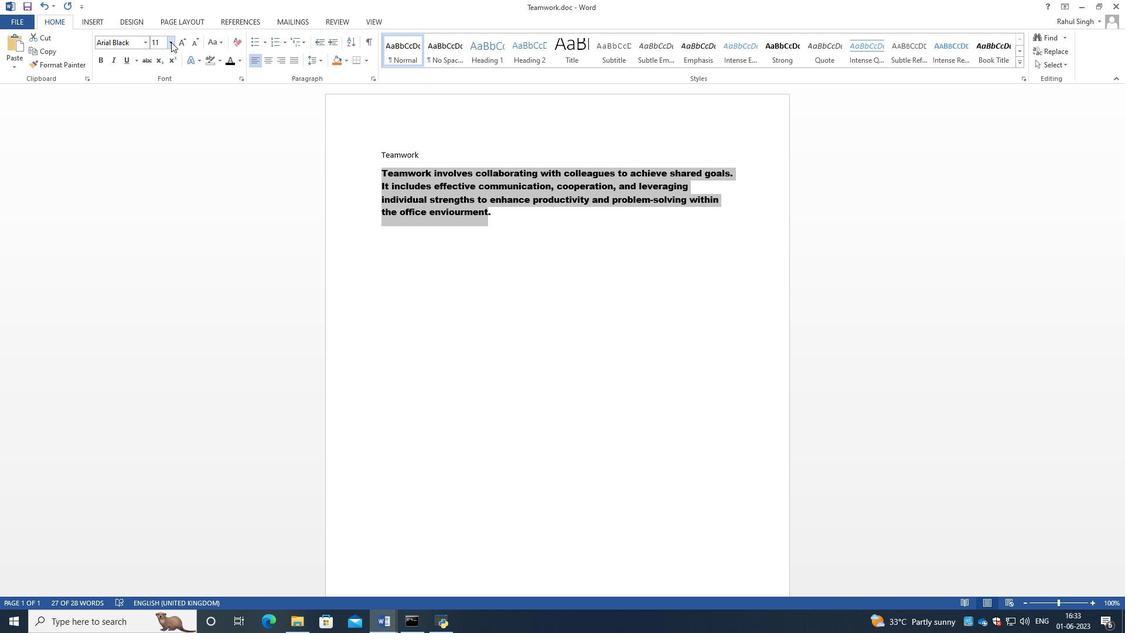 
Action: Mouse moved to (165, 109)
Screenshot: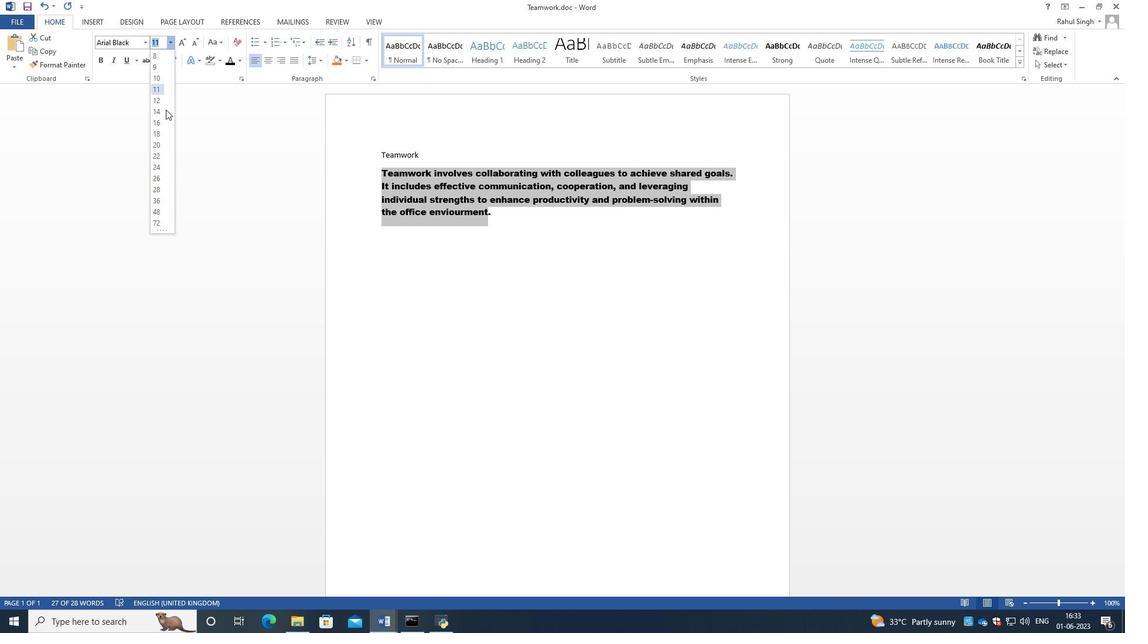 
Action: Key pressed 15<Key.enter>
Screenshot: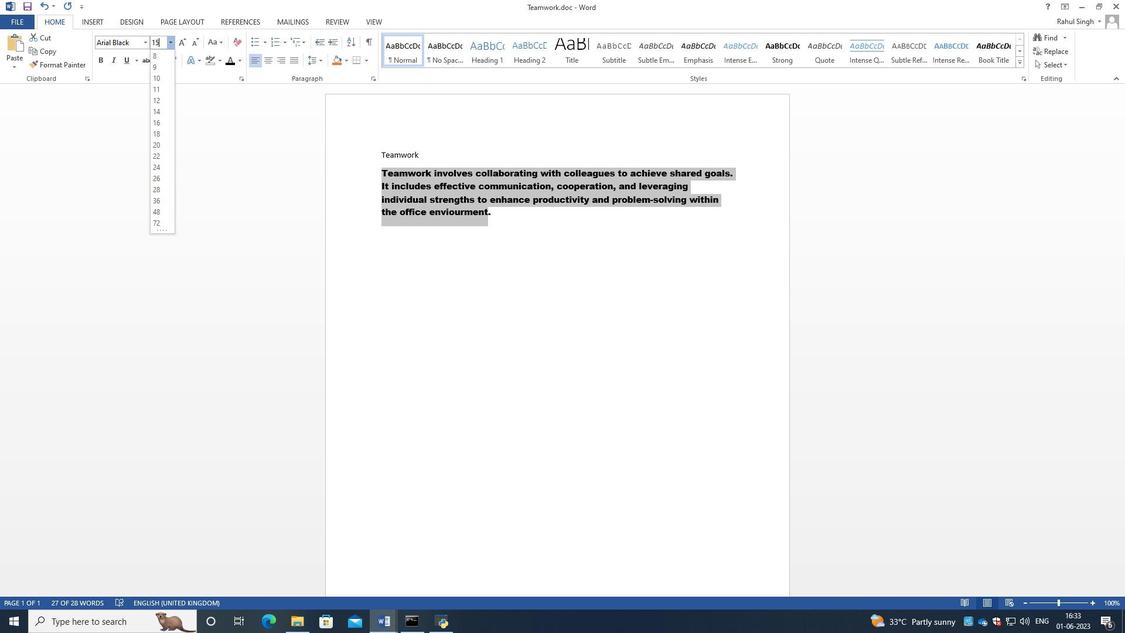 
Action: Mouse moved to (338, 288)
Screenshot: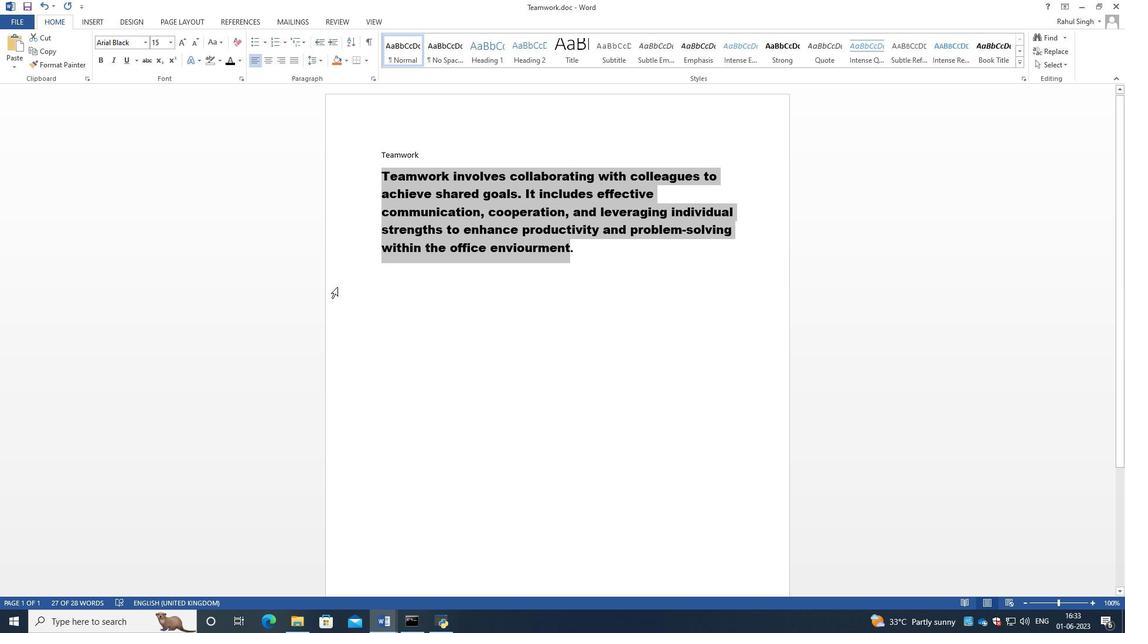 
Action: Mouse pressed left at (338, 288)
Screenshot: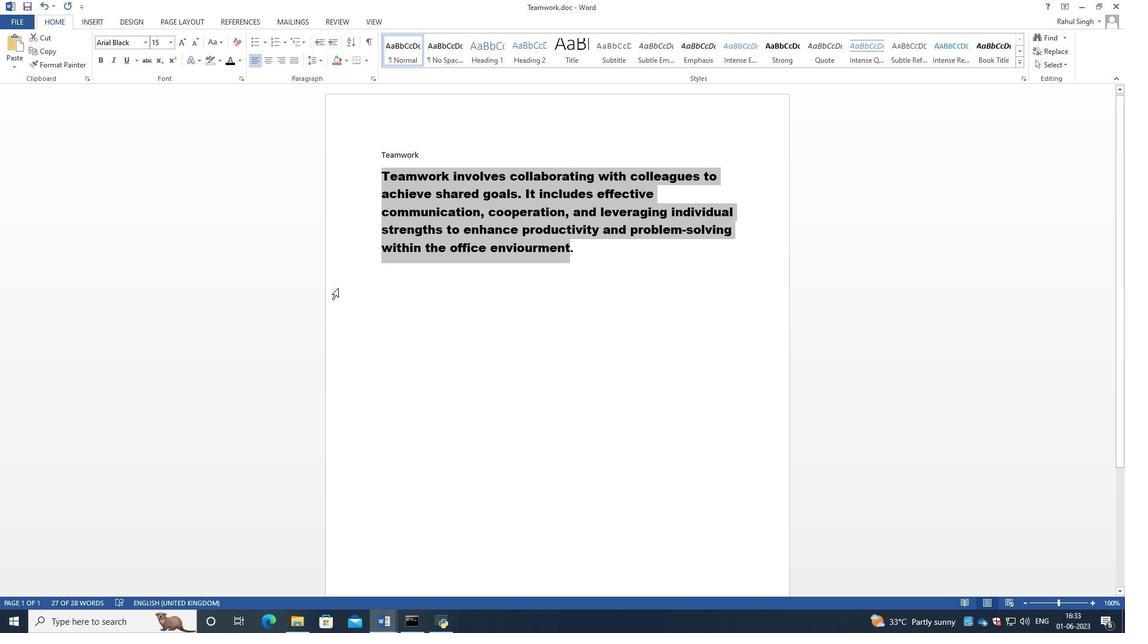 
Action: Mouse moved to (422, 155)
Screenshot: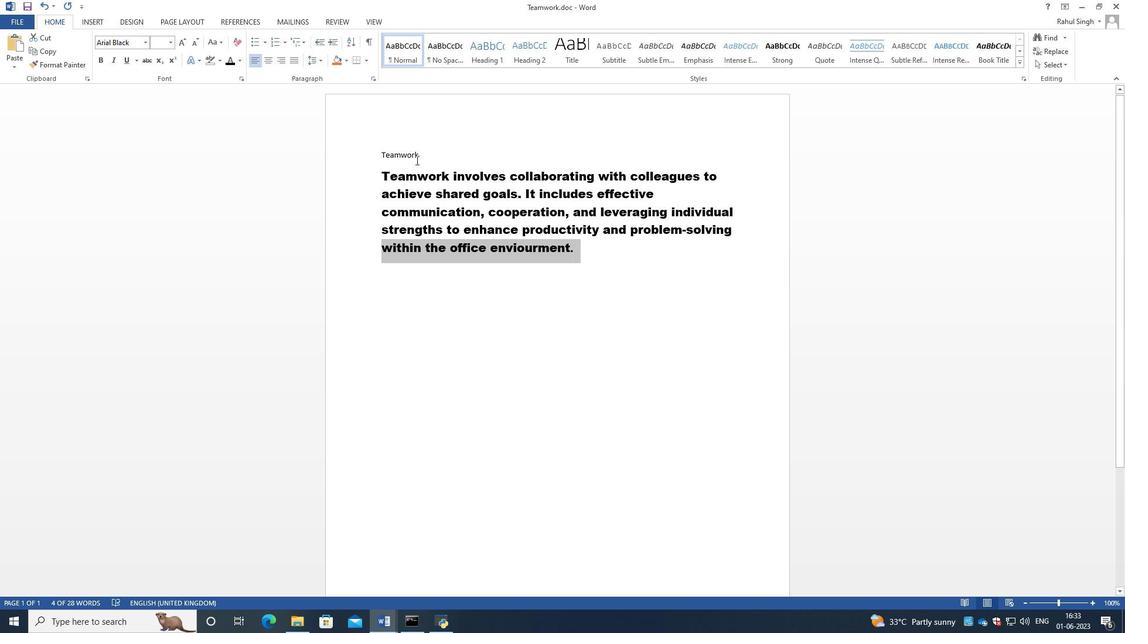 
Action: Mouse pressed left at (422, 155)
Screenshot: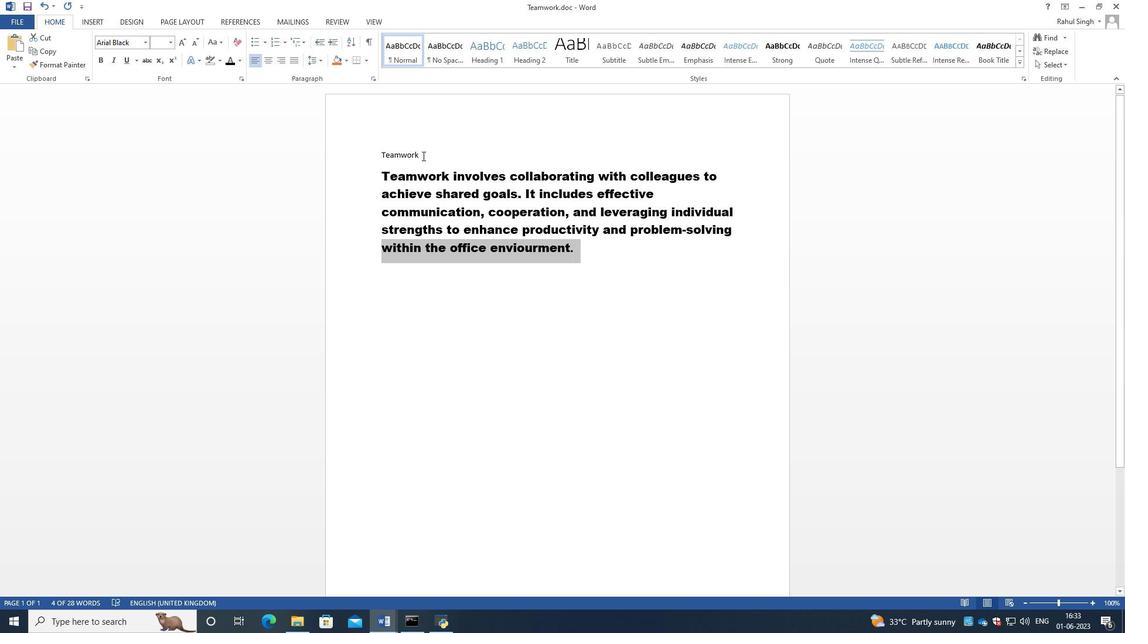 
Action: Mouse moved to (170, 42)
Screenshot: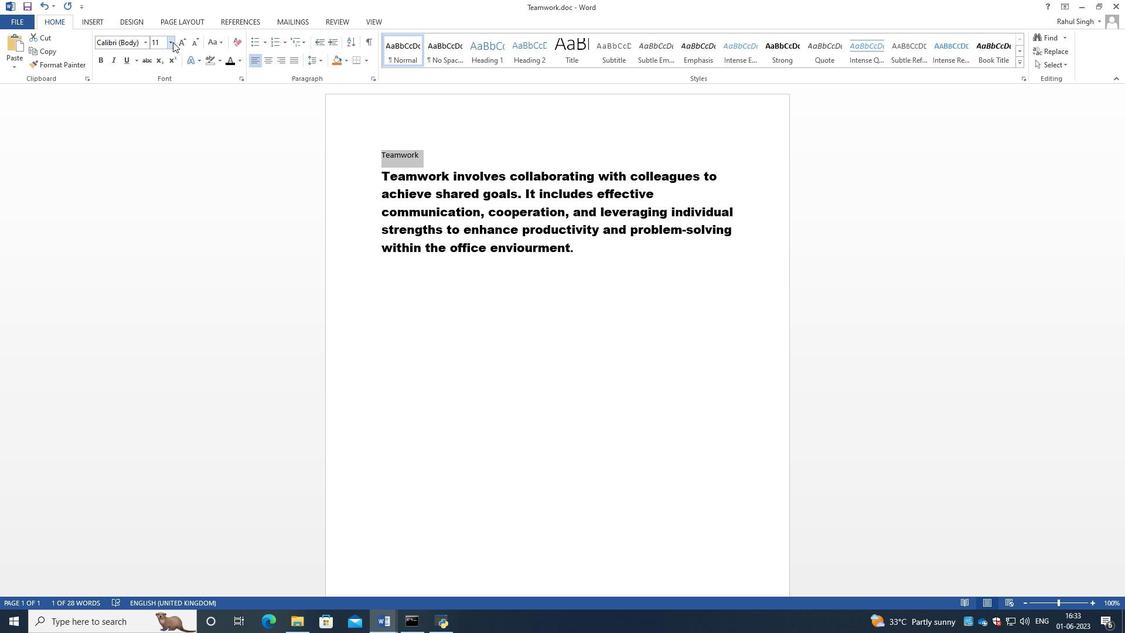 
Action: Mouse pressed left at (170, 42)
Screenshot: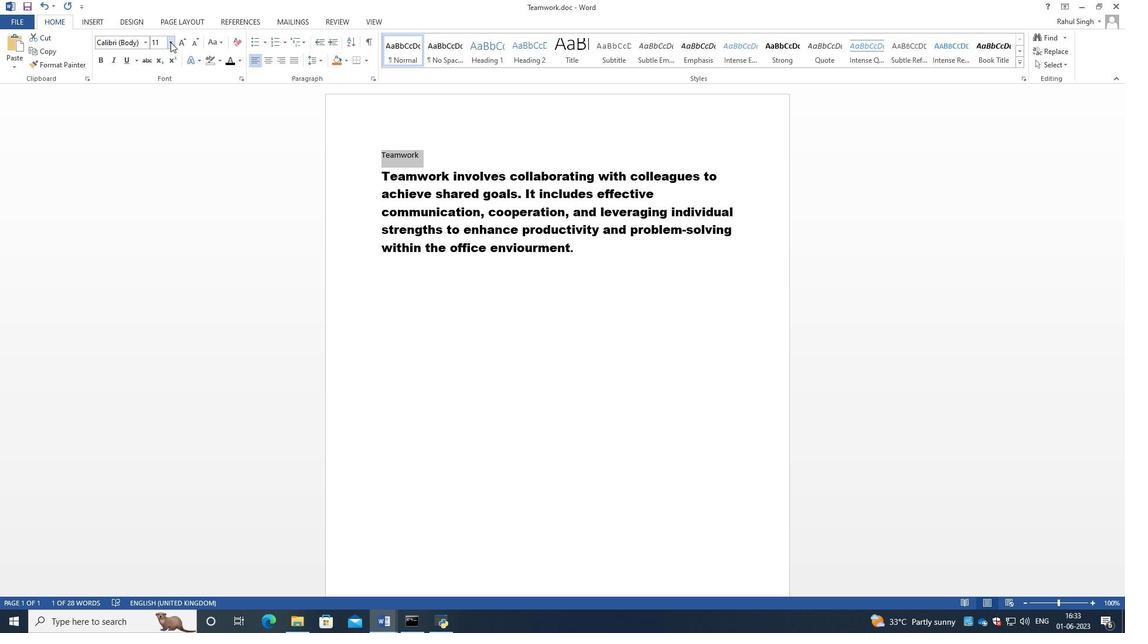 
Action: Mouse pressed left at (170, 42)
Screenshot: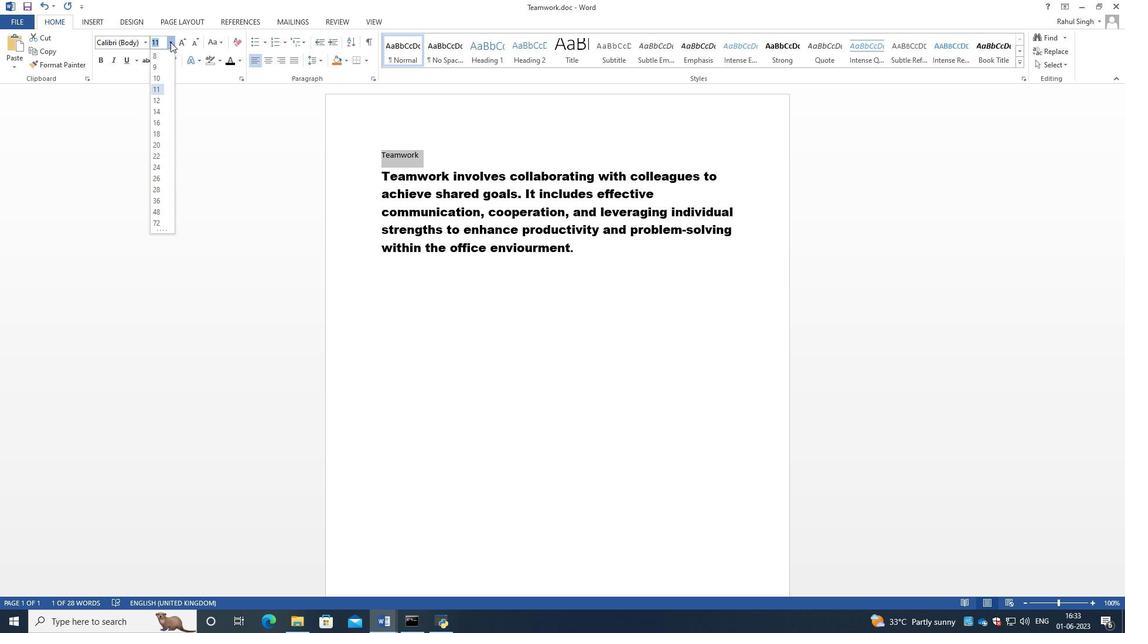 
Action: Mouse moved to (146, 43)
Screenshot: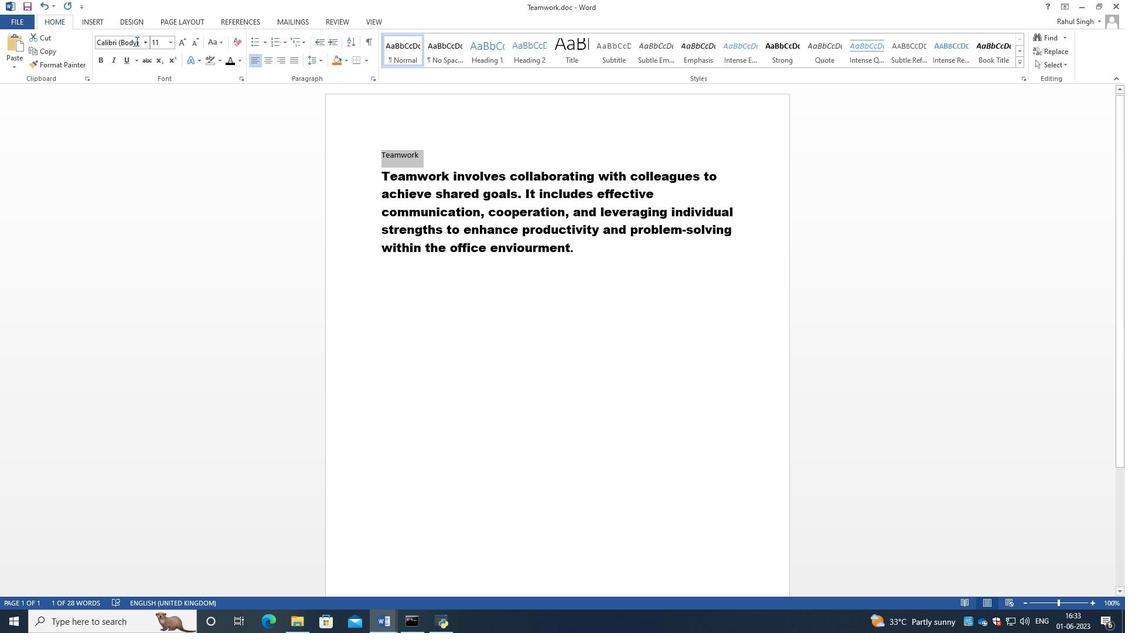 
Action: Mouse pressed left at (146, 43)
Screenshot: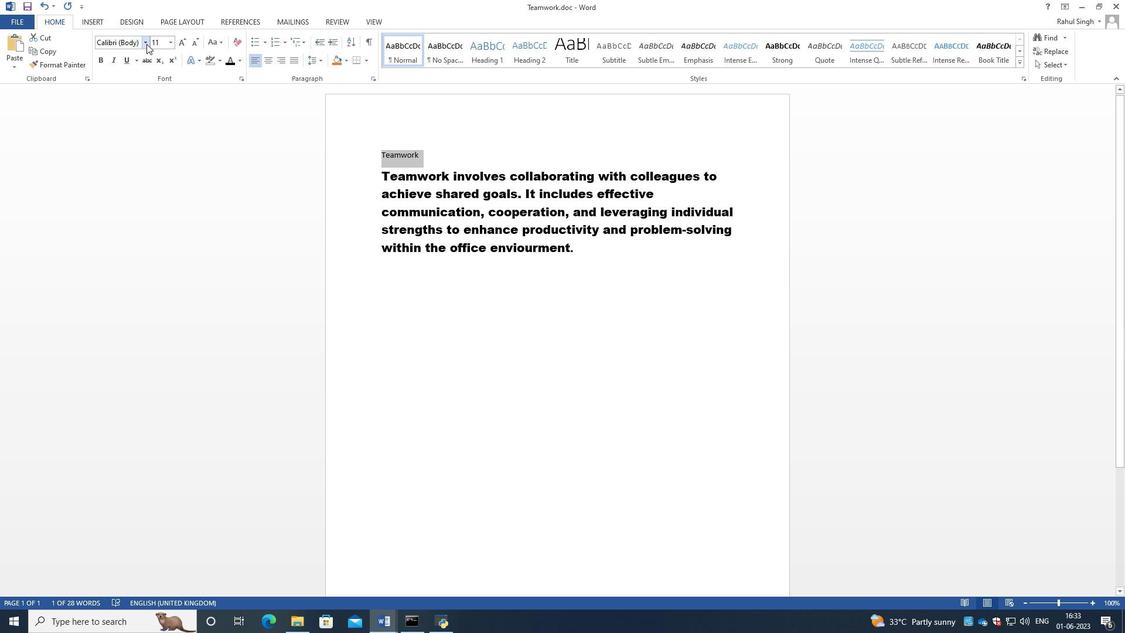 
Action: Mouse moved to (162, 104)
Screenshot: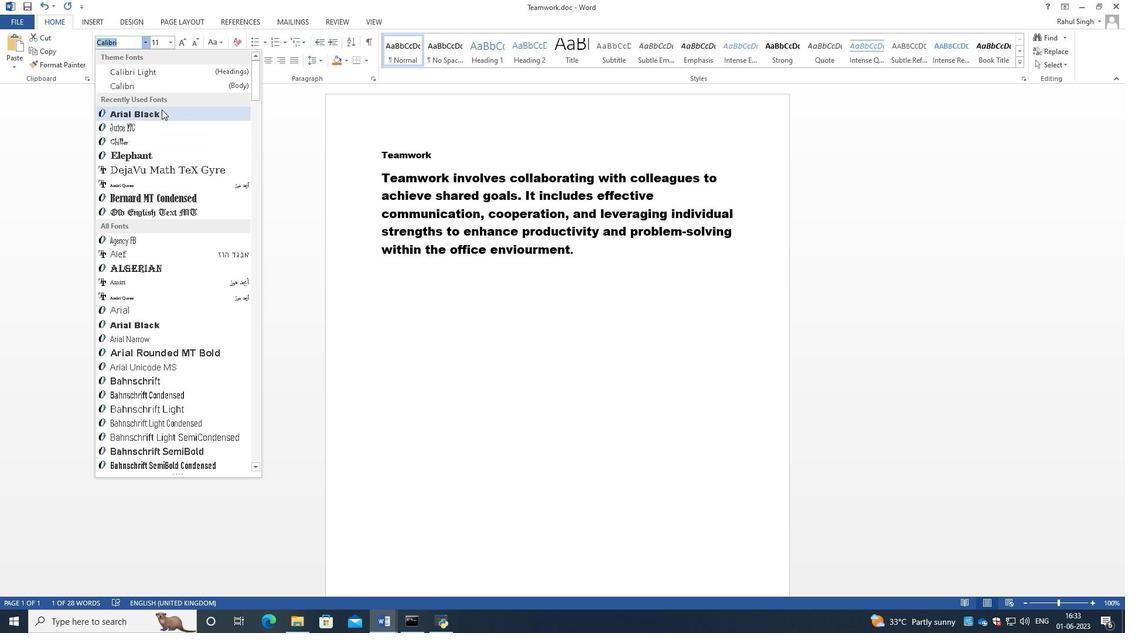 
Action: Key pressed alef
Screenshot: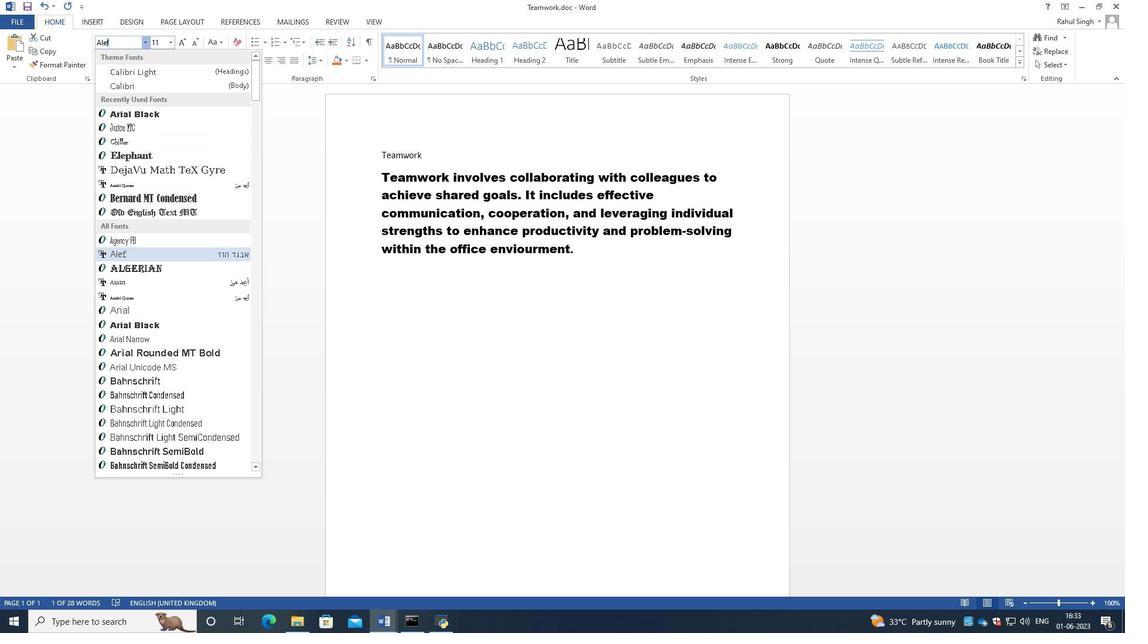 
Action: Mouse moved to (172, 97)
Screenshot: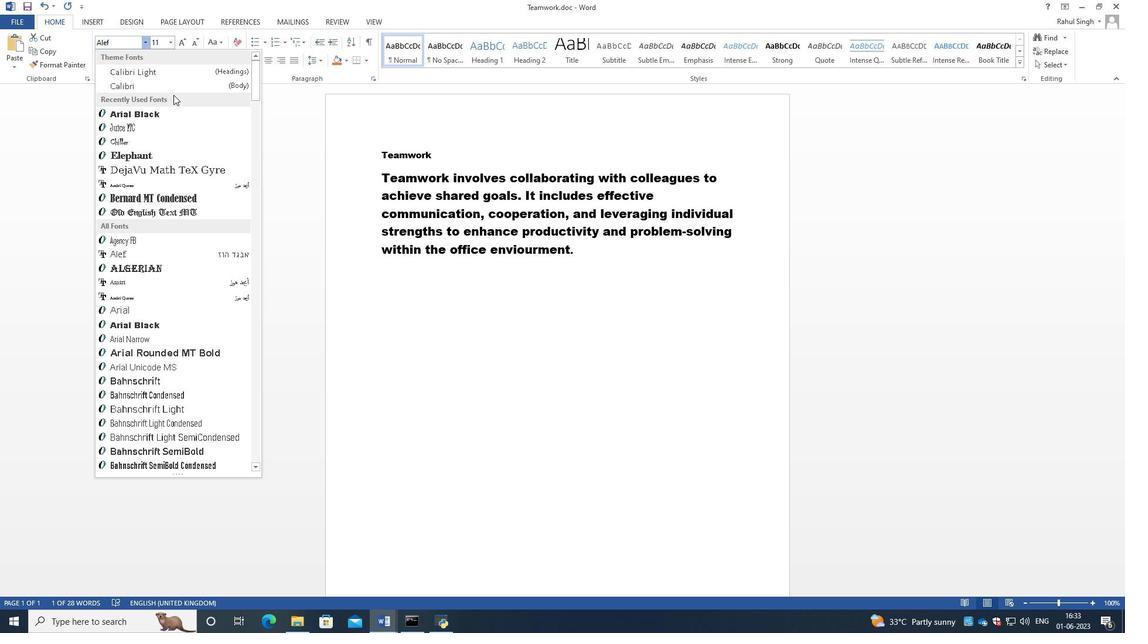 
Action: Mouse scrolled (172, 98) with delta (0, 0)
Screenshot: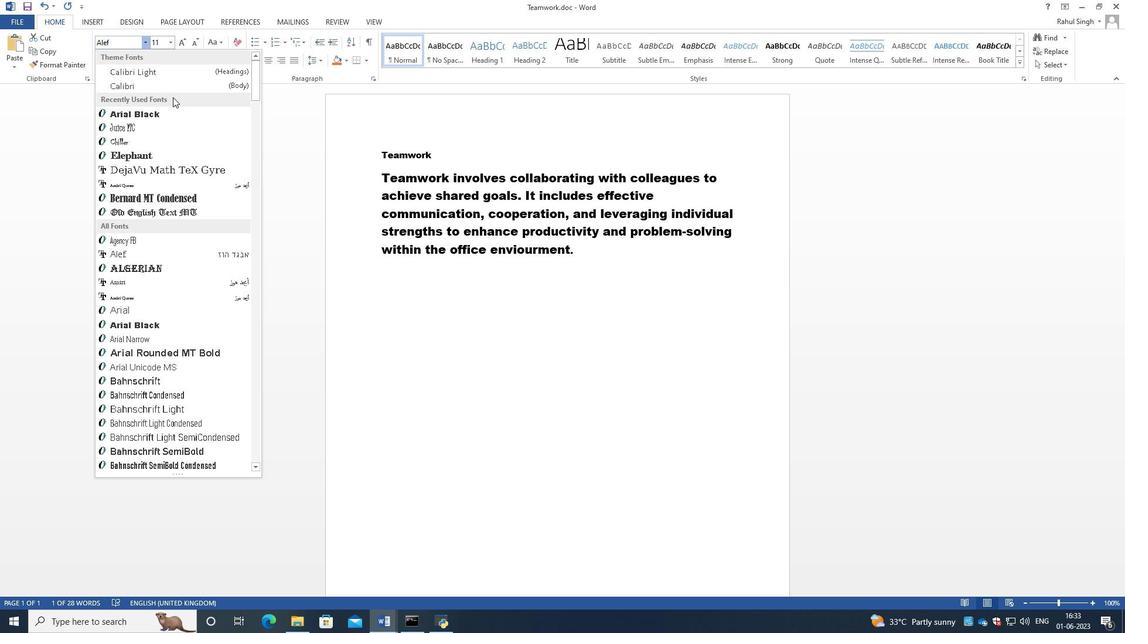
Action: Key pressed <Key.tab>
Screenshot: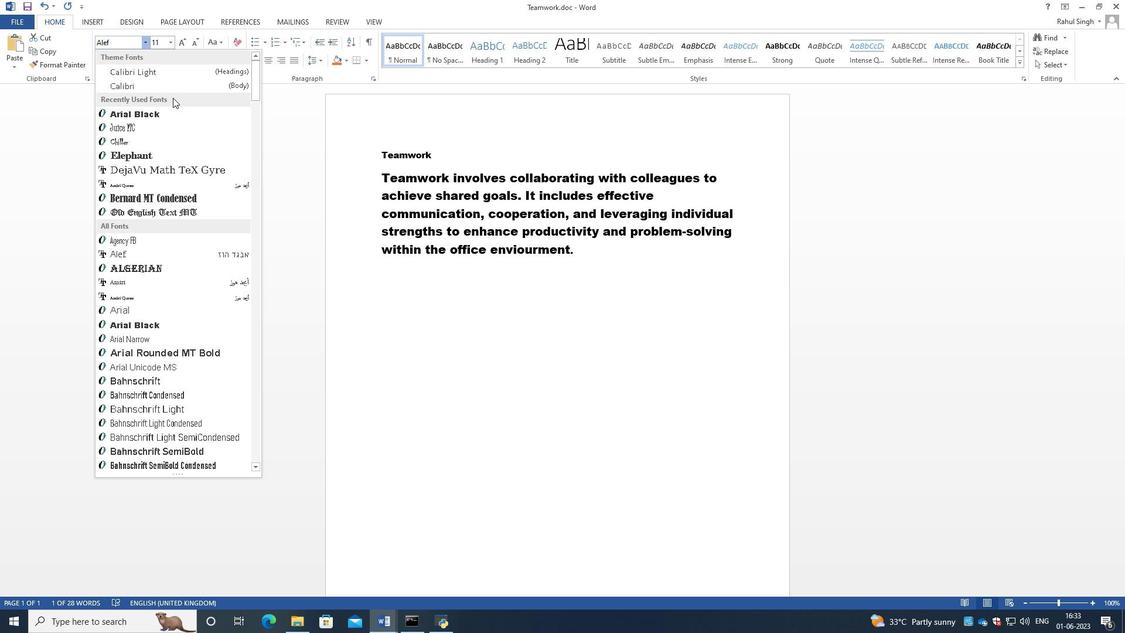 
Action: Mouse moved to (446, 150)
Screenshot: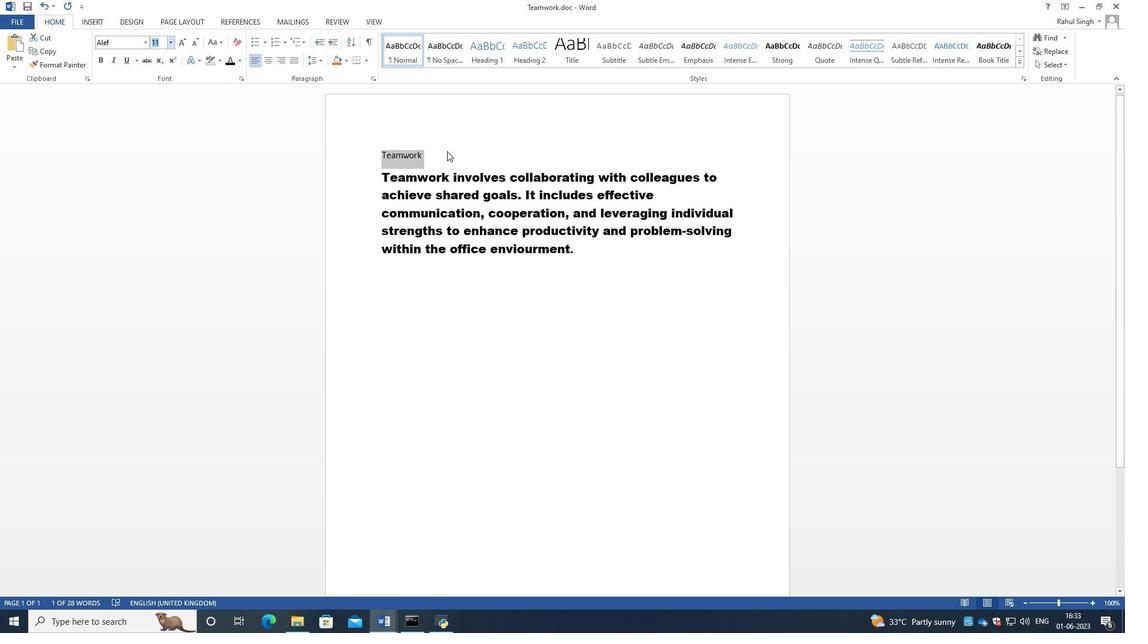 
Action: Mouse pressed left at (446, 150)
Screenshot: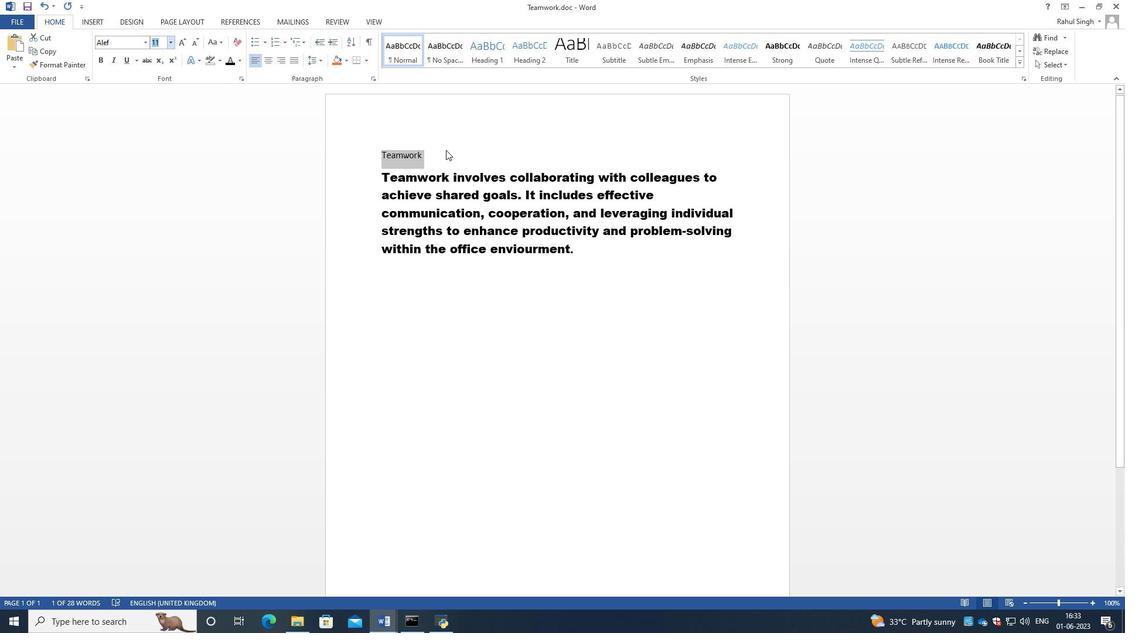
Action: Mouse moved to (425, 154)
Screenshot: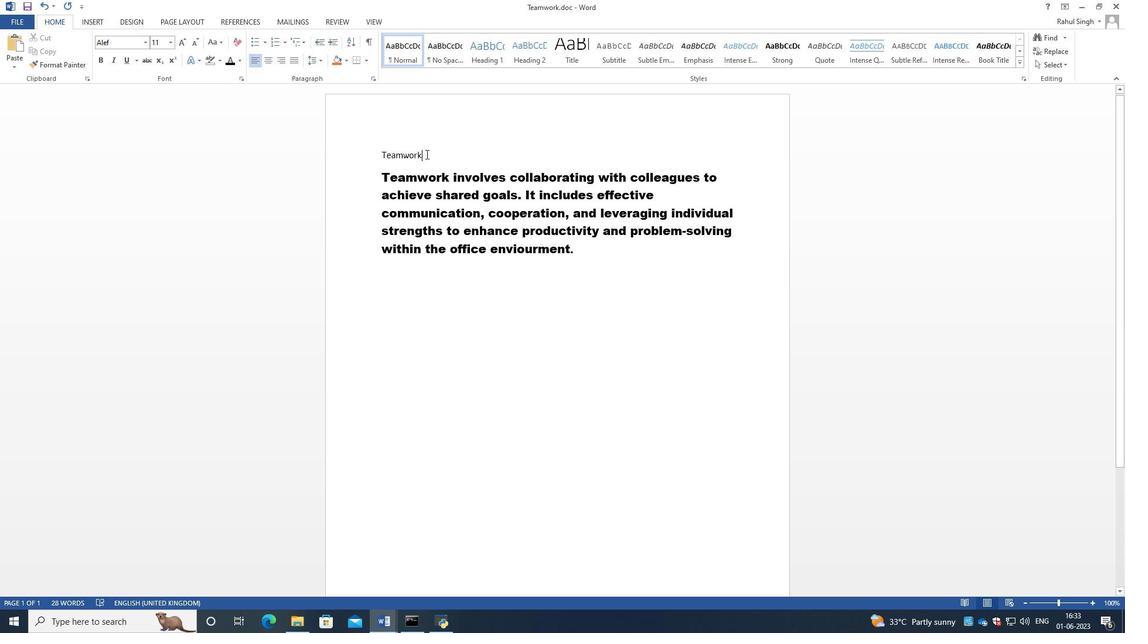 
Action: Mouse pressed left at (425, 154)
Screenshot: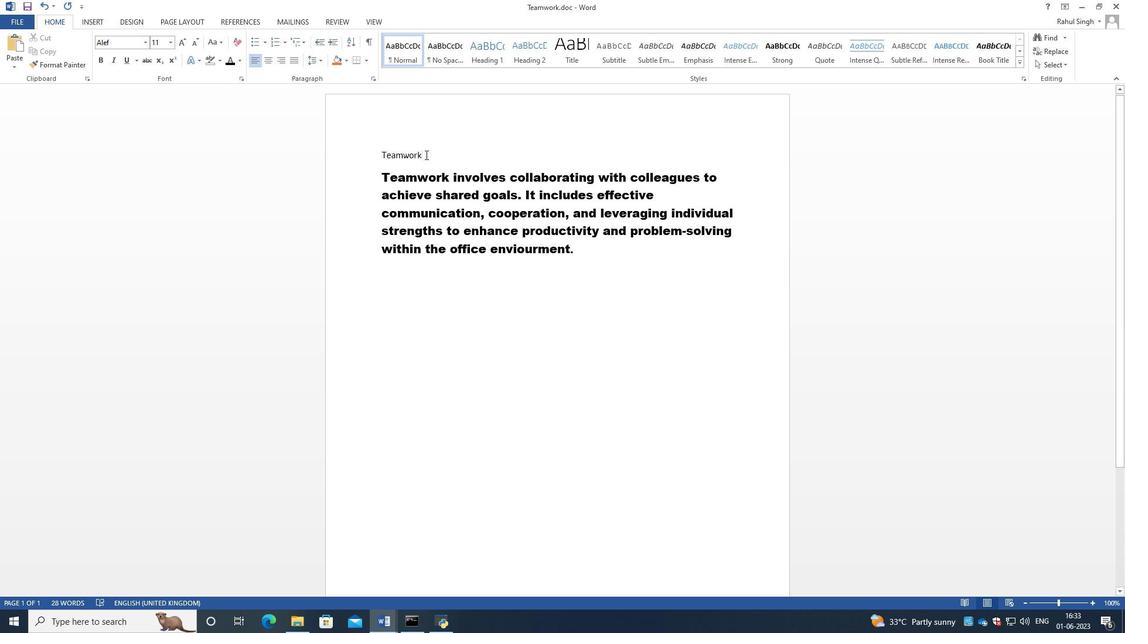 
Action: Mouse moved to (166, 39)
Screenshot: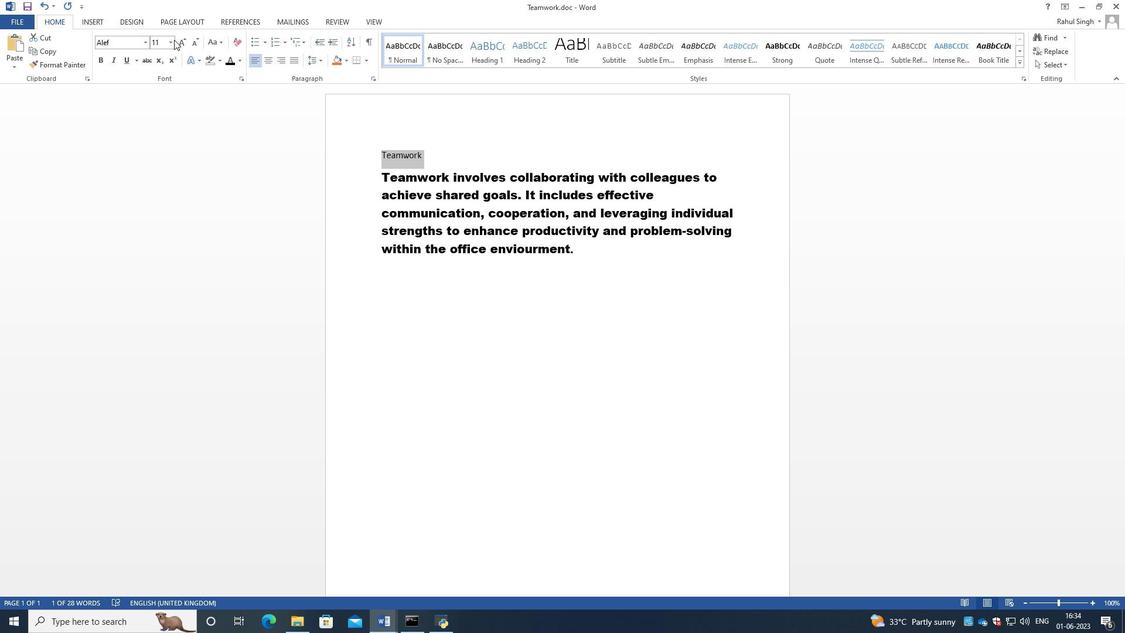 
Action: Mouse pressed left at (166, 39)
Screenshot: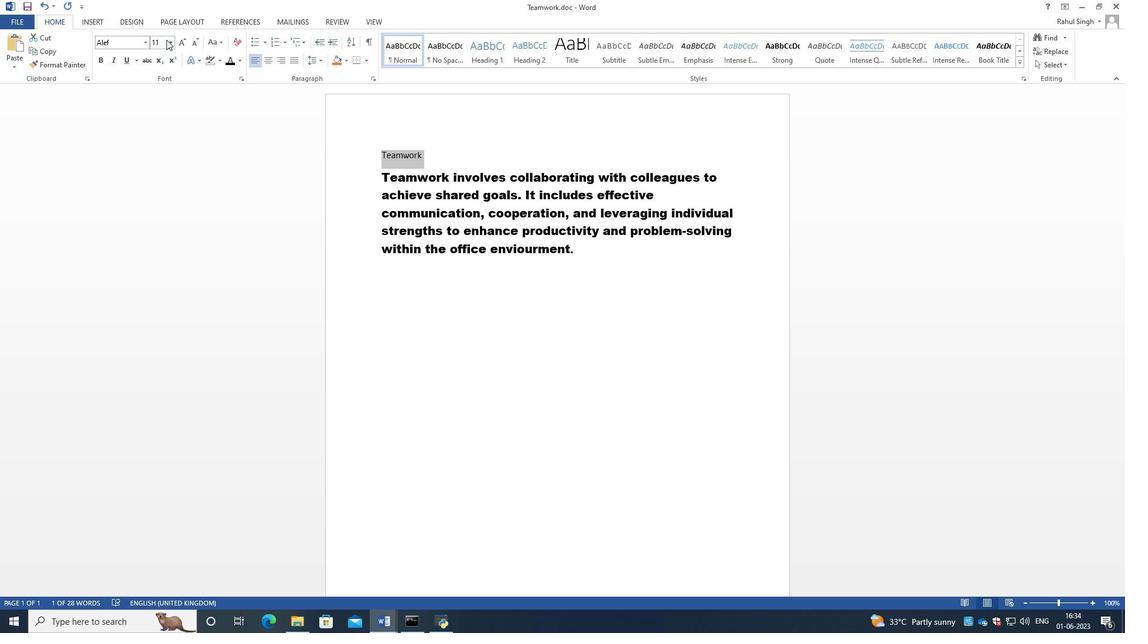 
Action: Mouse moved to (168, 40)
Screenshot: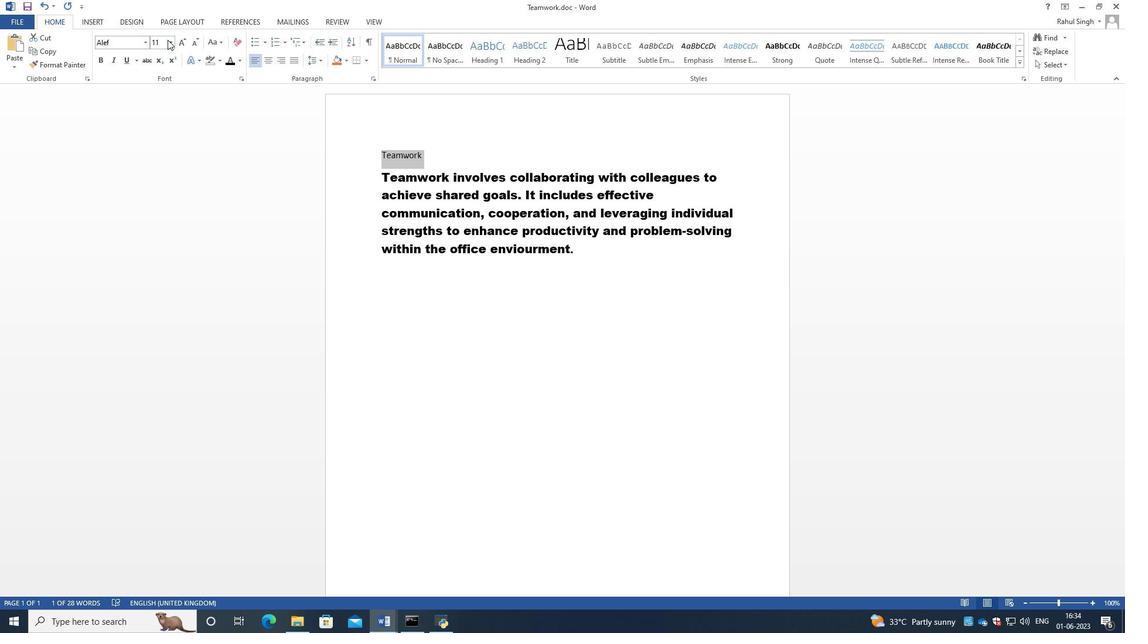 
Action: Mouse pressed left at (168, 40)
Screenshot: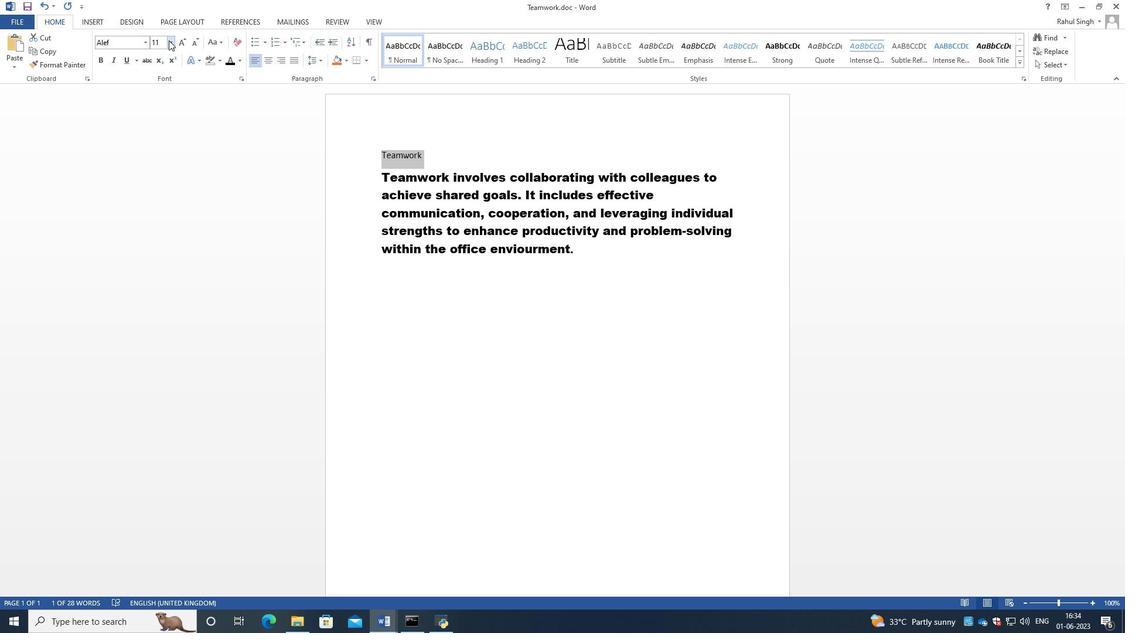 
Action: Mouse moved to (161, 123)
Screenshot: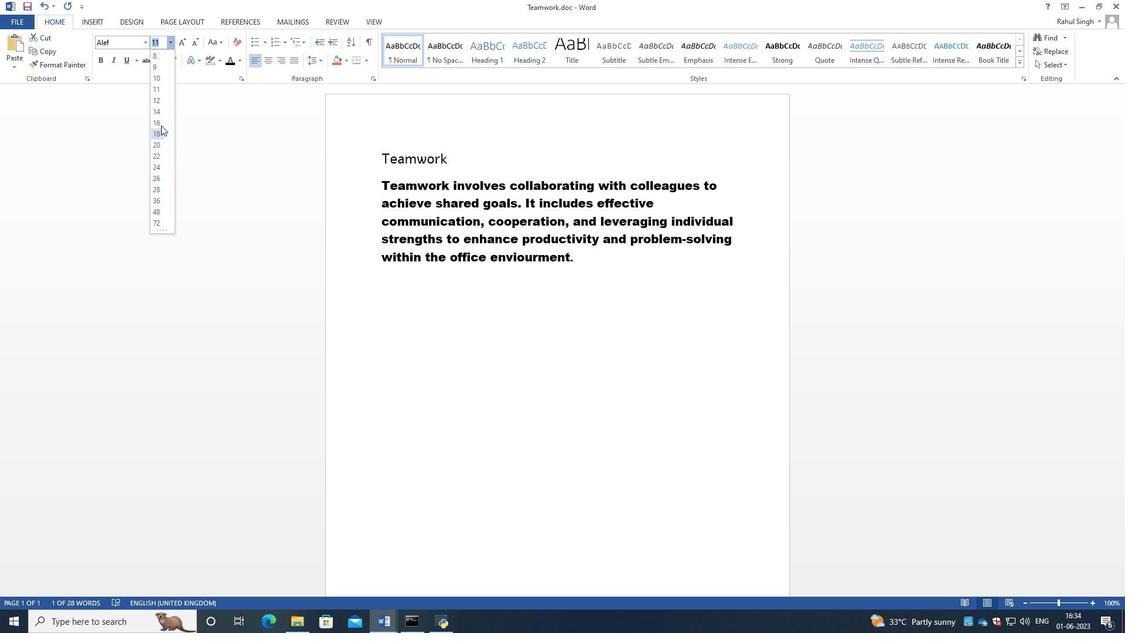 
Action: Mouse pressed left at (161, 123)
Screenshot: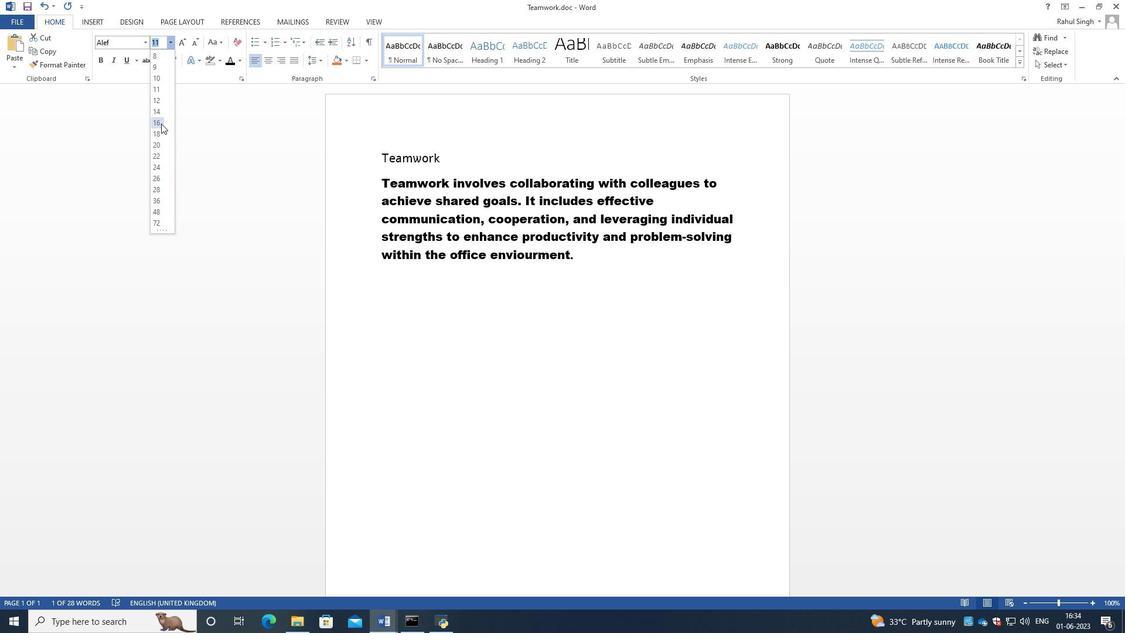 
Action: Mouse moved to (269, 58)
Screenshot: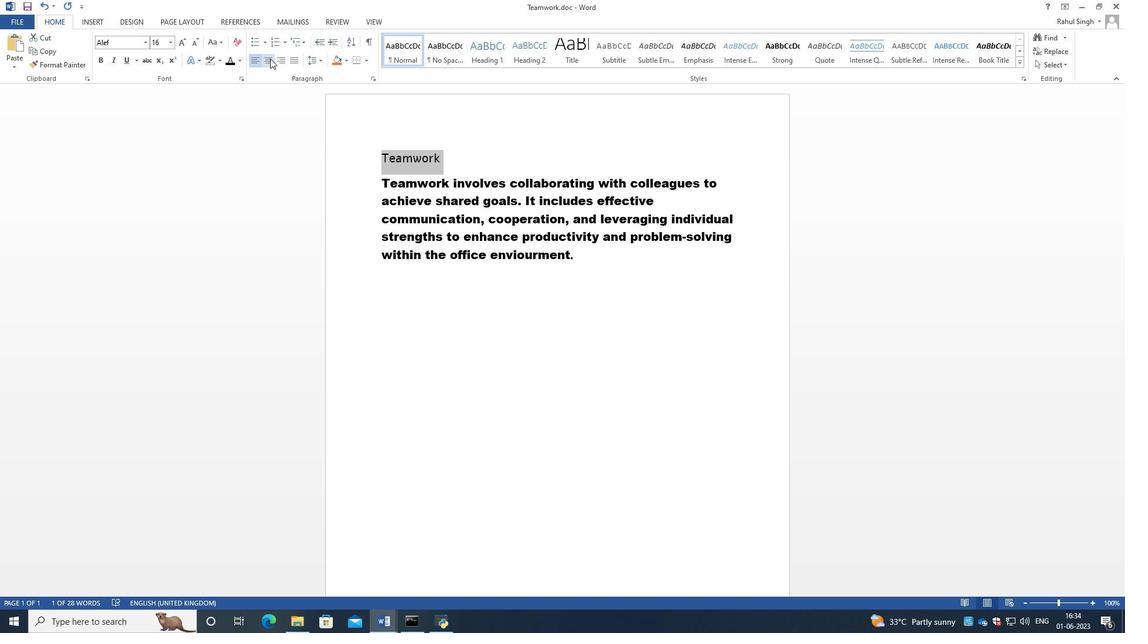 
Action: Mouse pressed left at (269, 58)
Screenshot: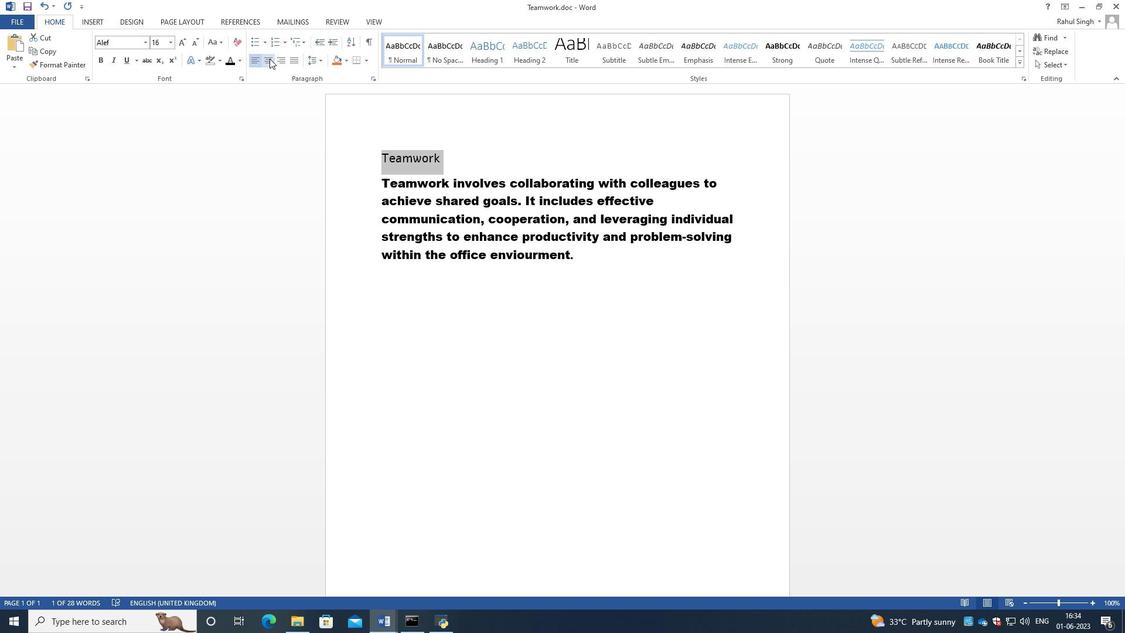 
Action: Mouse moved to (256, 58)
Screenshot: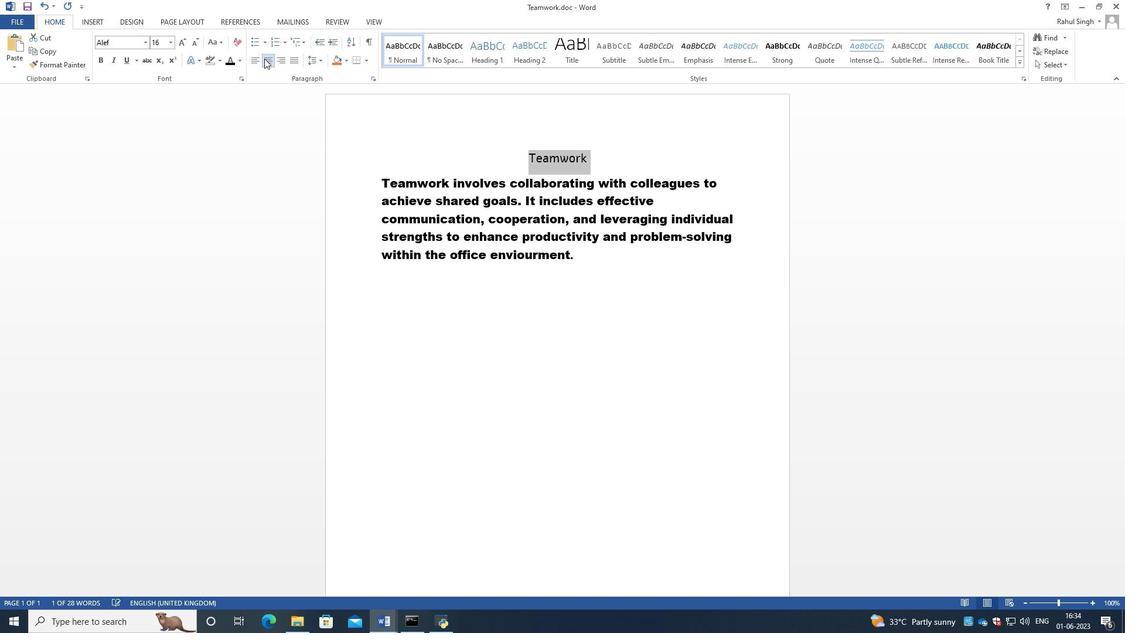 
Action: Mouse pressed left at (256, 58)
Screenshot: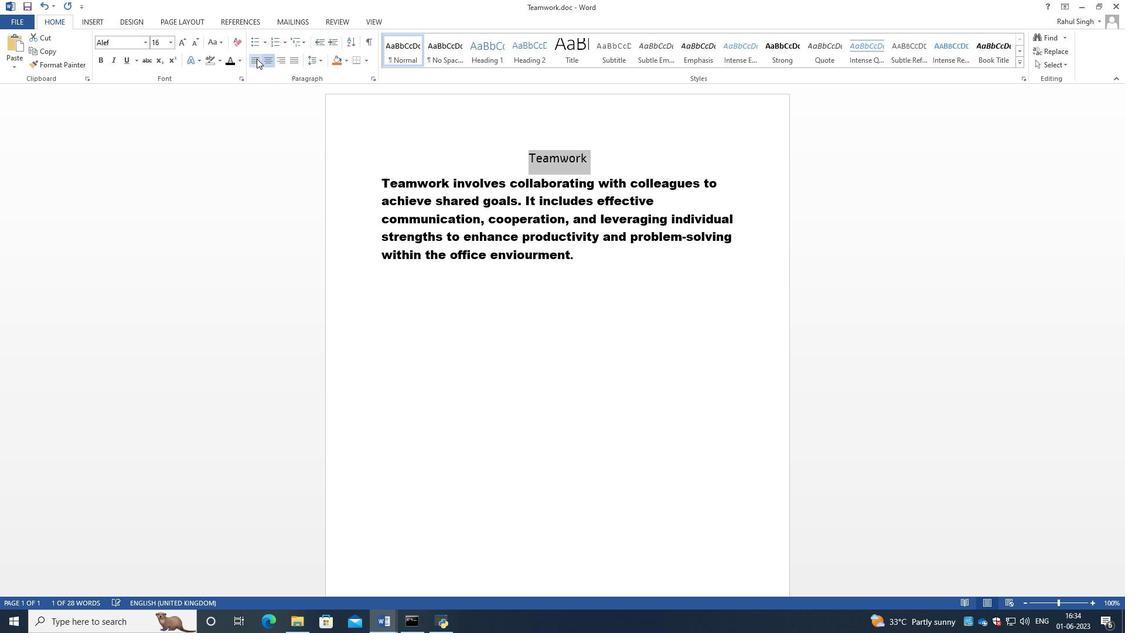 
Action: Mouse moved to (402, 344)
Screenshot: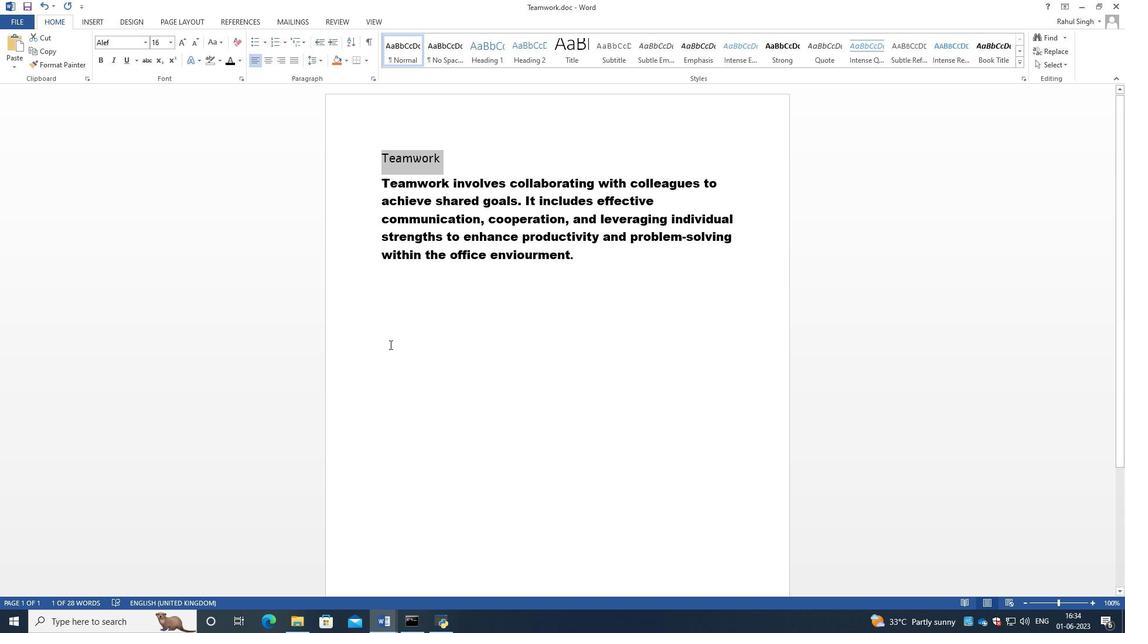 
Action: Mouse pressed left at (402, 344)
Screenshot: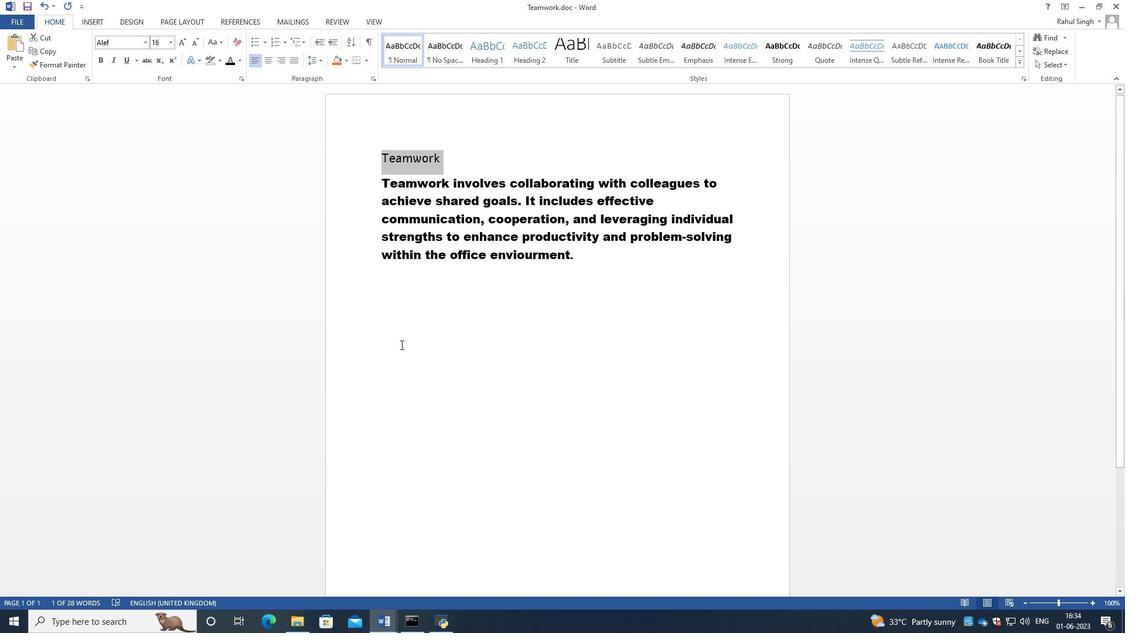 
Action: Mouse moved to (400, 343)
Screenshot: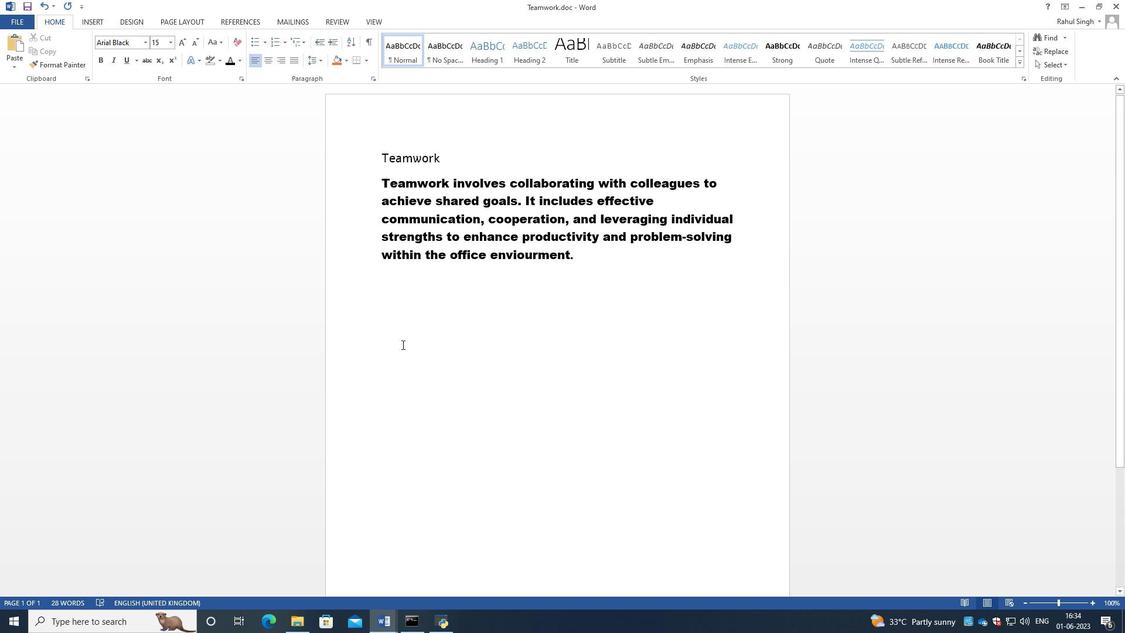 
